 Task: Look for space in Accra, Ghana from 12th June, 2023 to 15th June, 2023 for 2 adults in price range Rs.10000 to Rs.15000. Place can be entire place with 1  bedroom having 1 bed and 1 bathroom. Property type can be house, flat, guest house, hotel. Booking option can be shelf check-in. Required host language is English.
Action: Mouse moved to (476, 64)
Screenshot: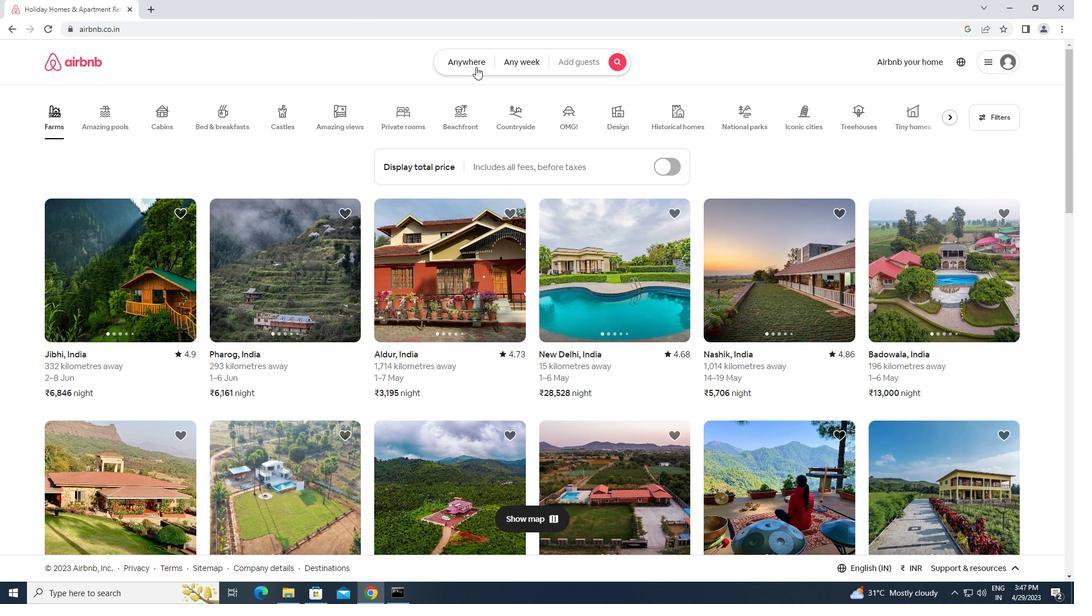 
Action: Mouse pressed left at (476, 64)
Screenshot: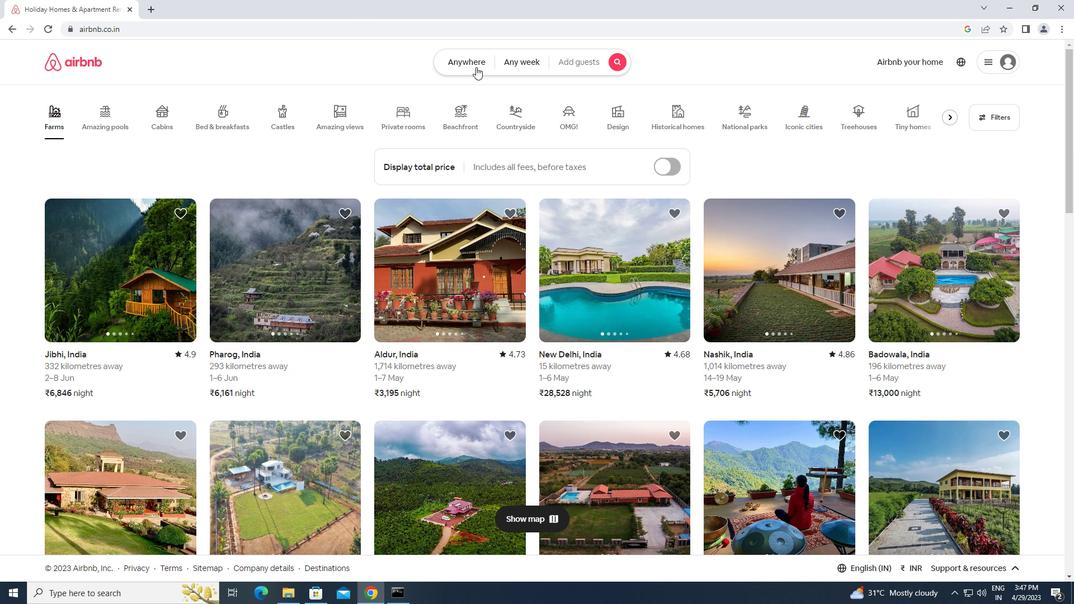 
Action: Mouse moved to (384, 108)
Screenshot: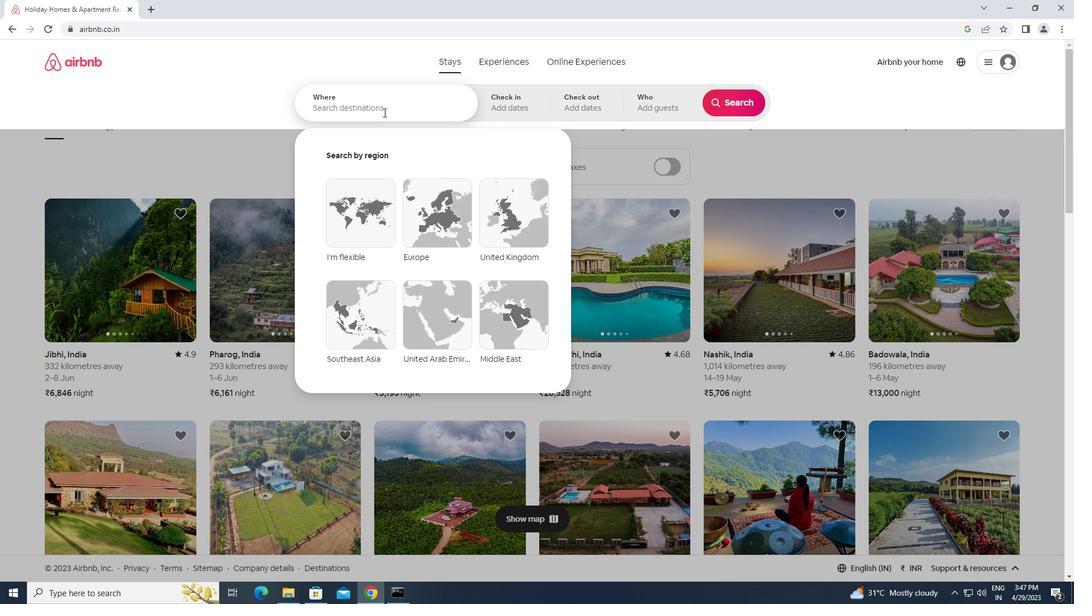 
Action: Mouse pressed left at (384, 108)
Screenshot: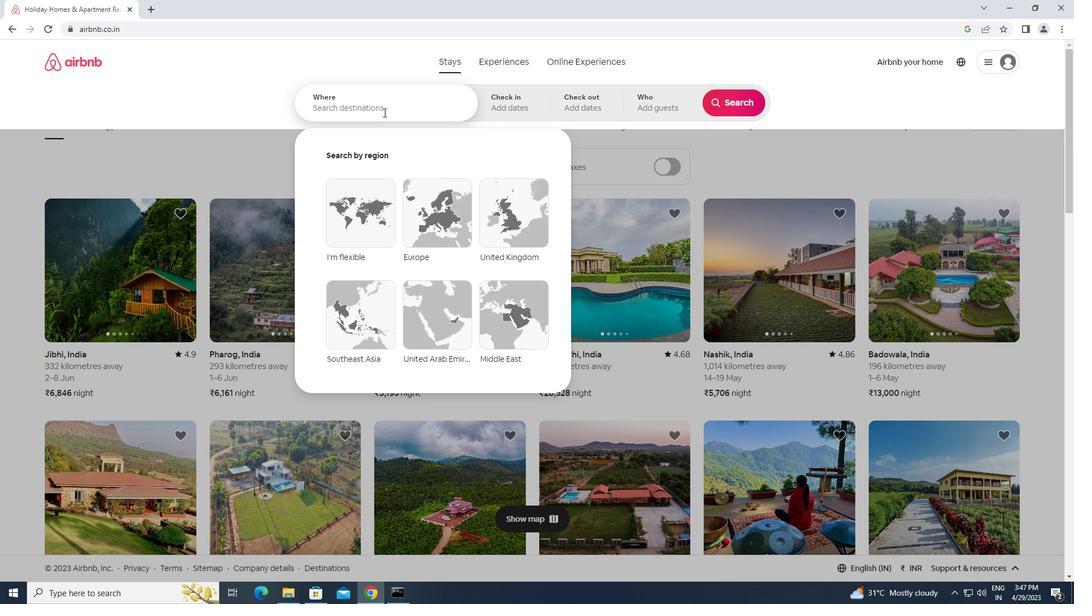 
Action: Key pressed <Key.caps_lock>a<Key.caps_lock>ccra,<Key.space><Key.caps_lock>g<Key.caps_lock>hana<Key.enter>
Screenshot: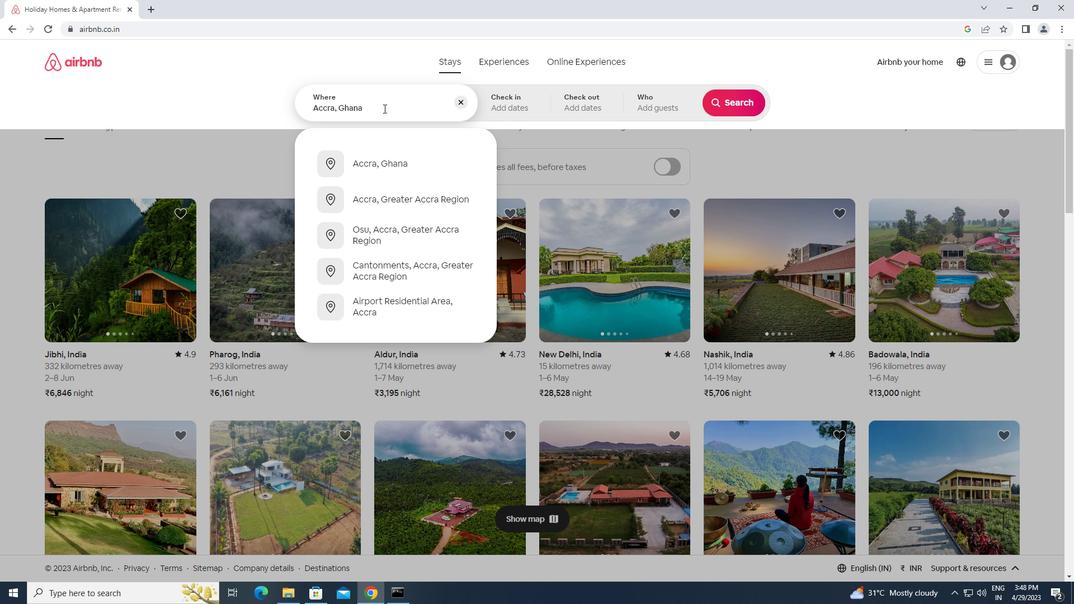 
Action: Mouse moved to (729, 194)
Screenshot: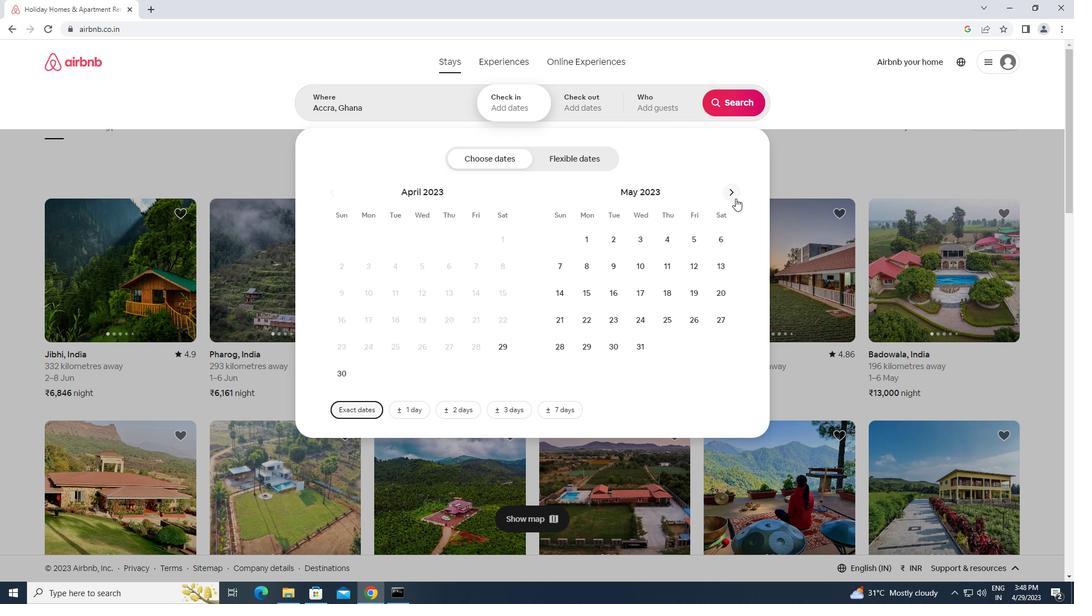 
Action: Mouse pressed left at (729, 194)
Screenshot: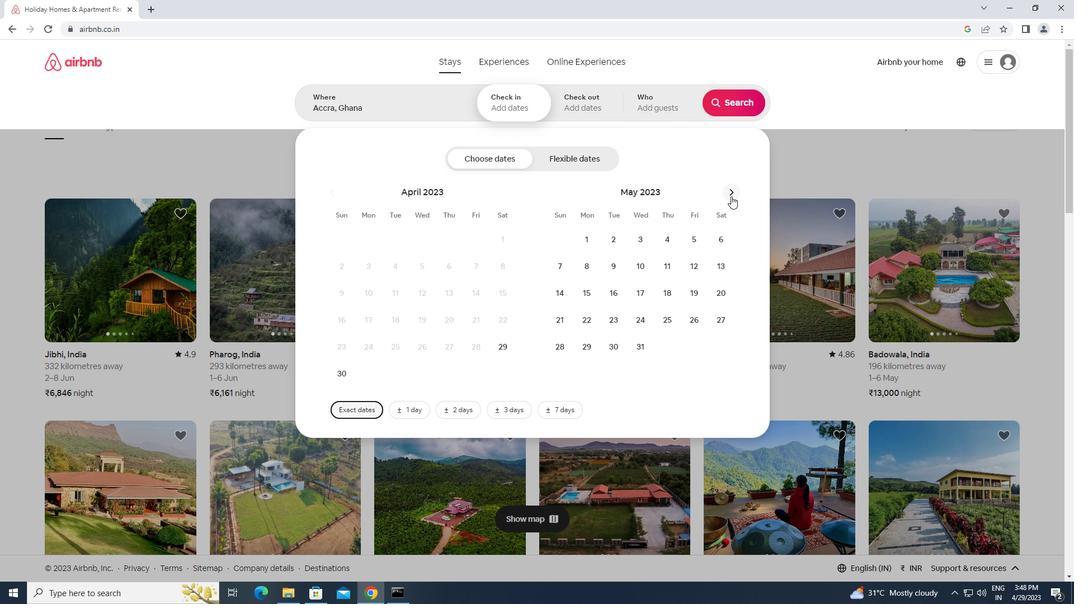 
Action: Mouse moved to (581, 295)
Screenshot: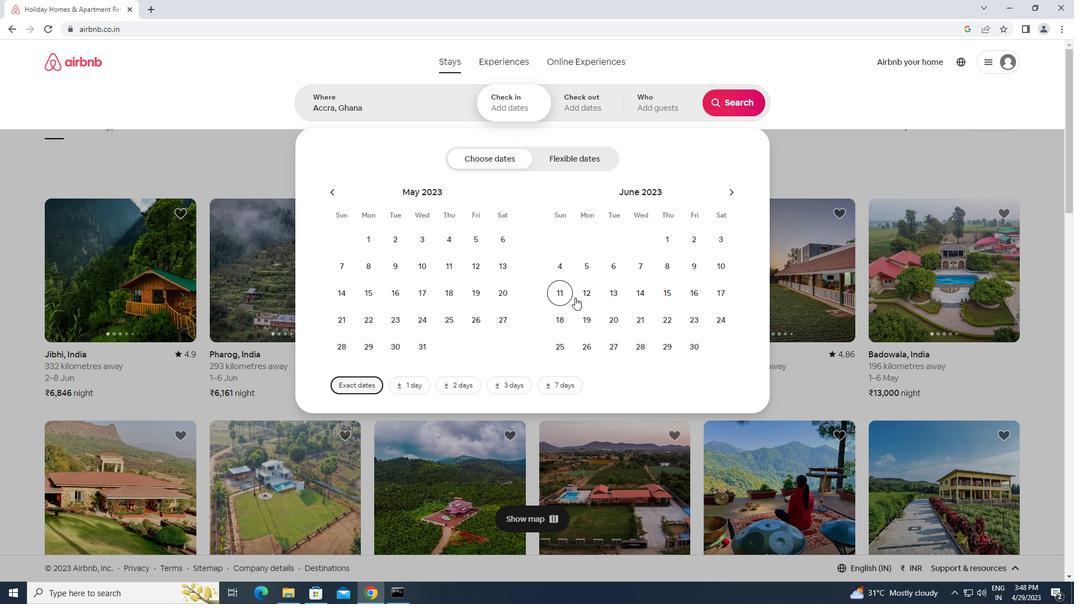 
Action: Mouse pressed left at (581, 295)
Screenshot: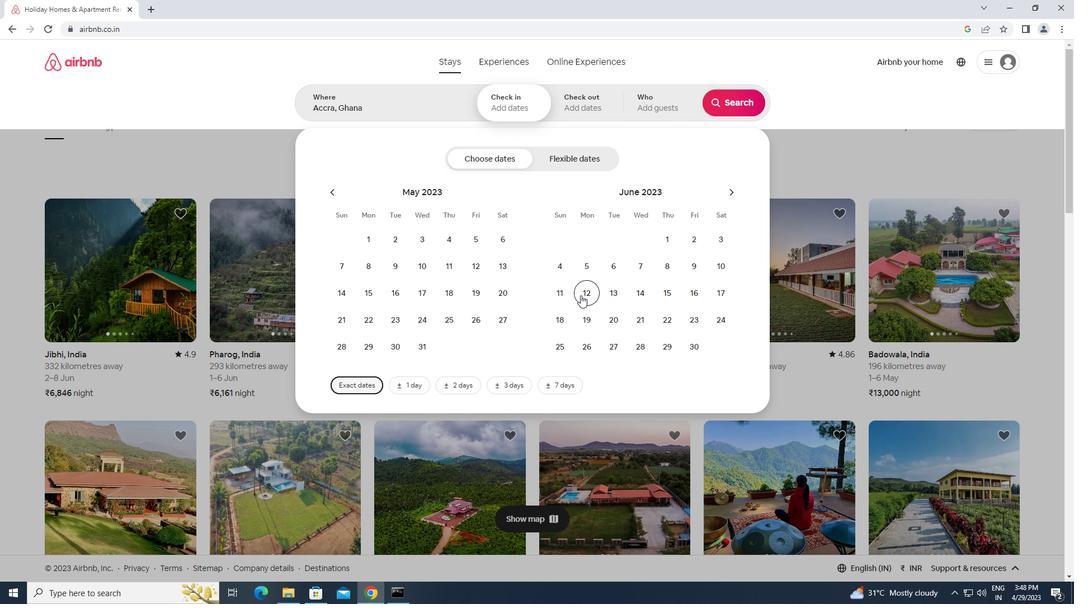 
Action: Mouse moved to (670, 293)
Screenshot: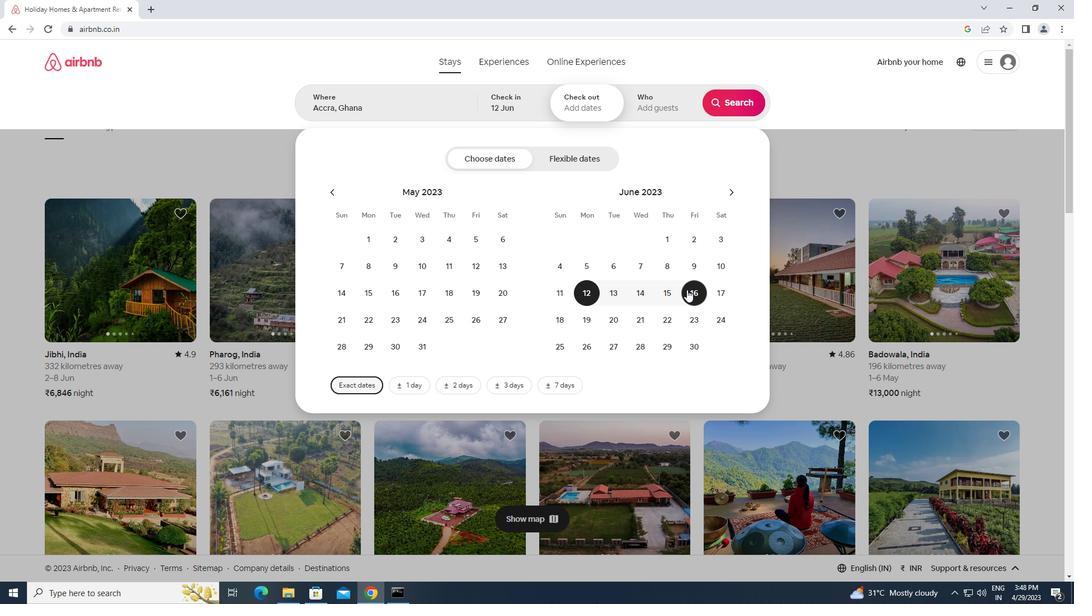 
Action: Mouse pressed left at (670, 293)
Screenshot: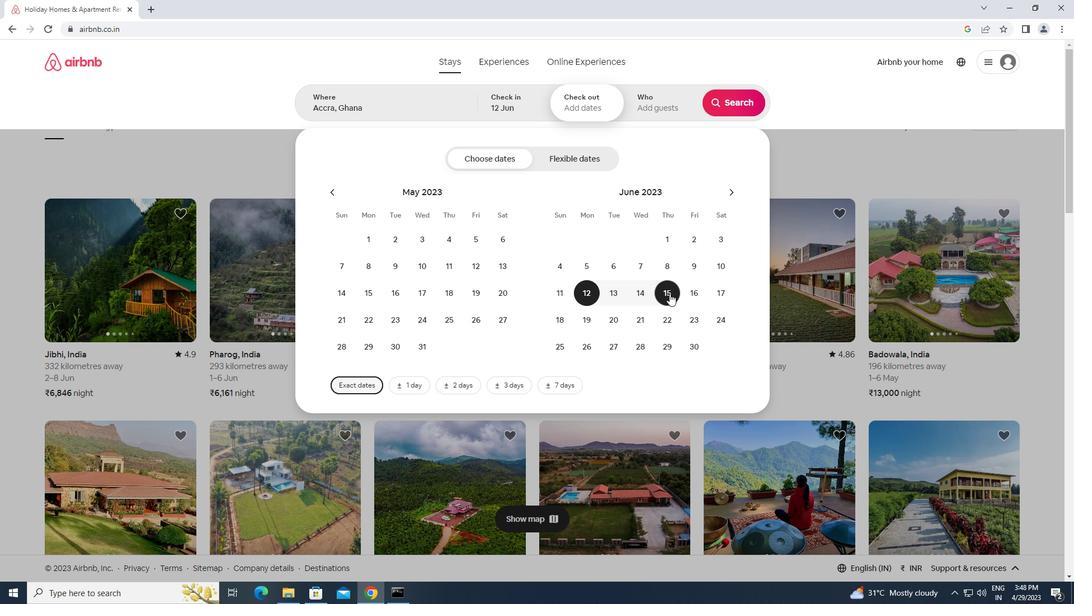 
Action: Mouse moved to (653, 94)
Screenshot: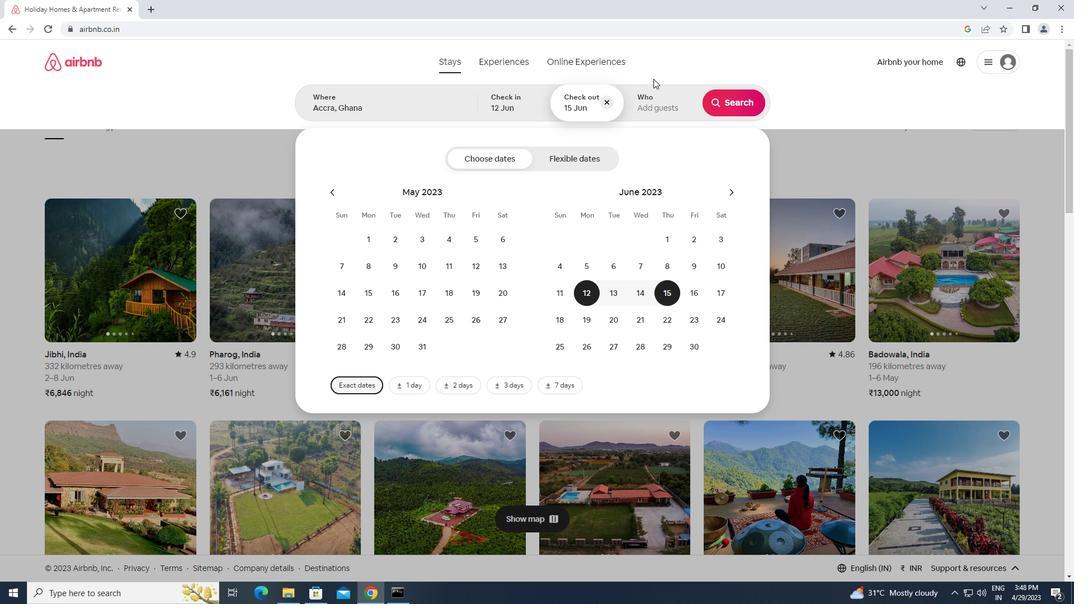 
Action: Mouse pressed left at (653, 94)
Screenshot: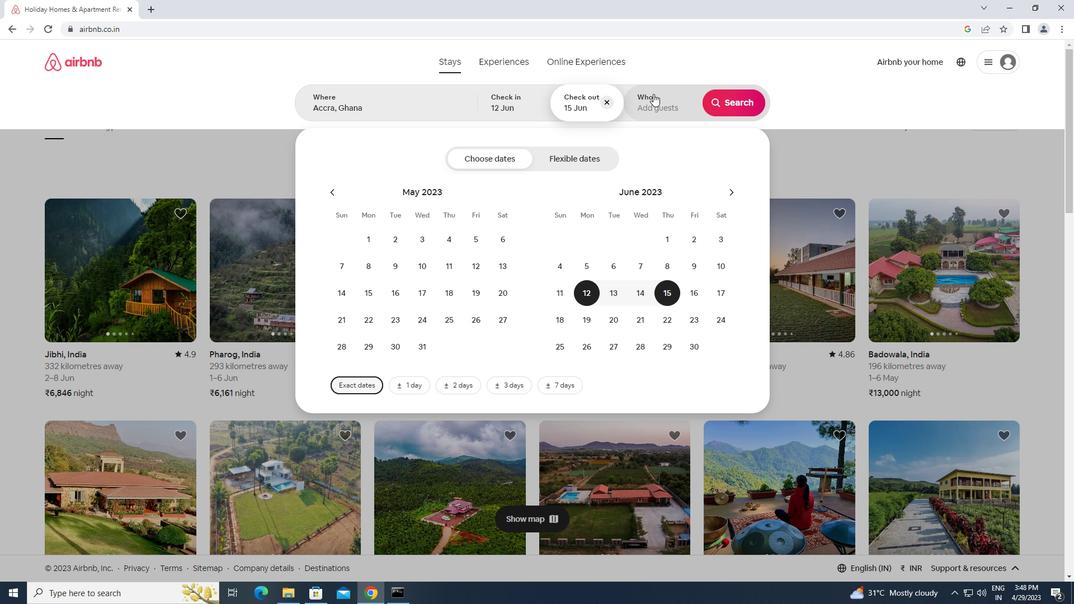
Action: Mouse moved to (736, 161)
Screenshot: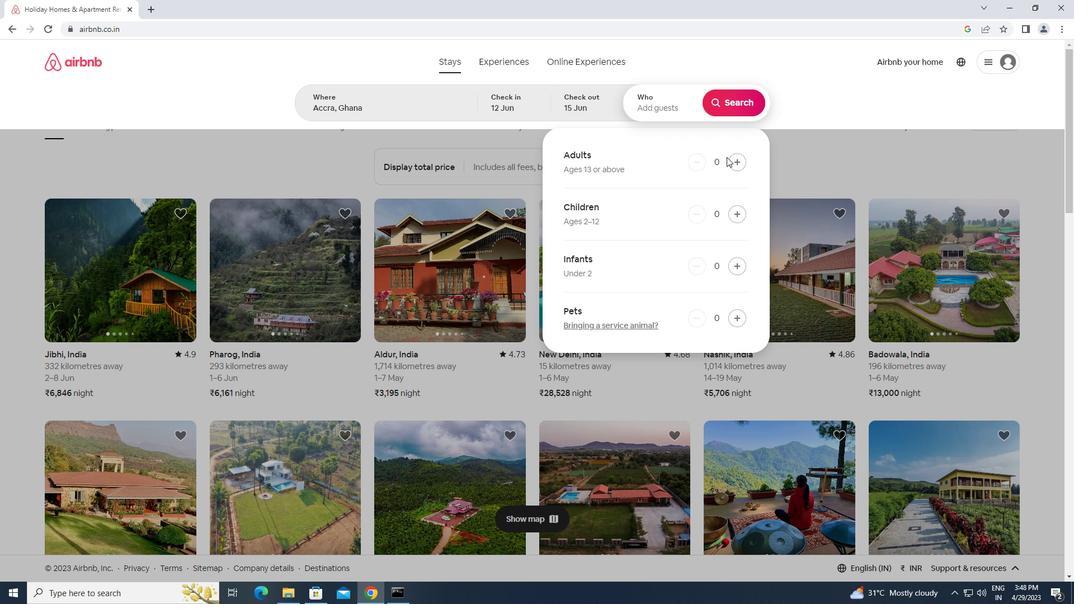 
Action: Mouse pressed left at (736, 161)
Screenshot: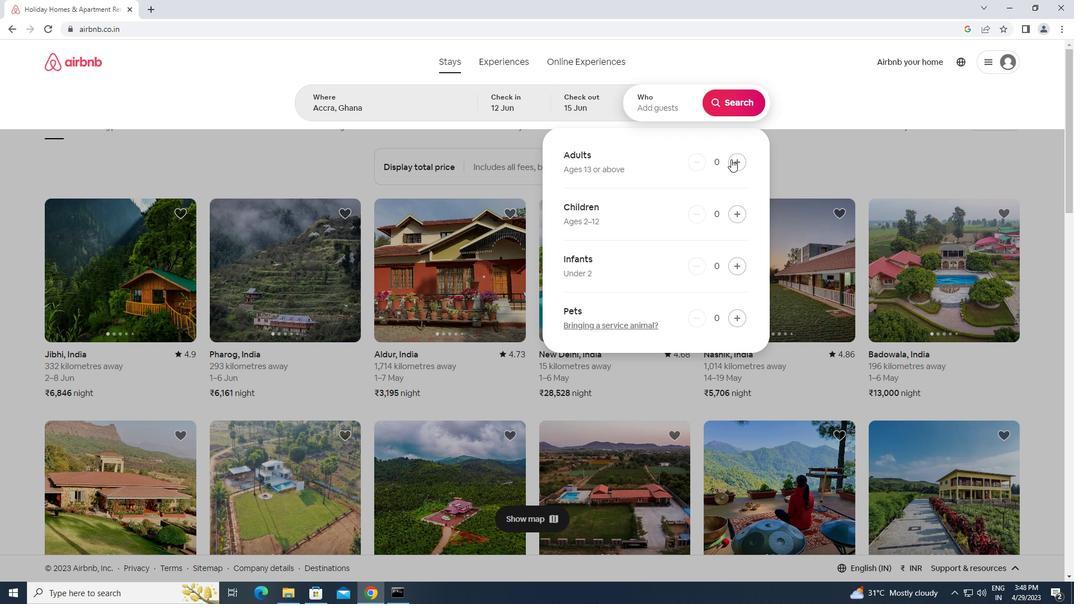 
Action: Mouse pressed left at (736, 161)
Screenshot: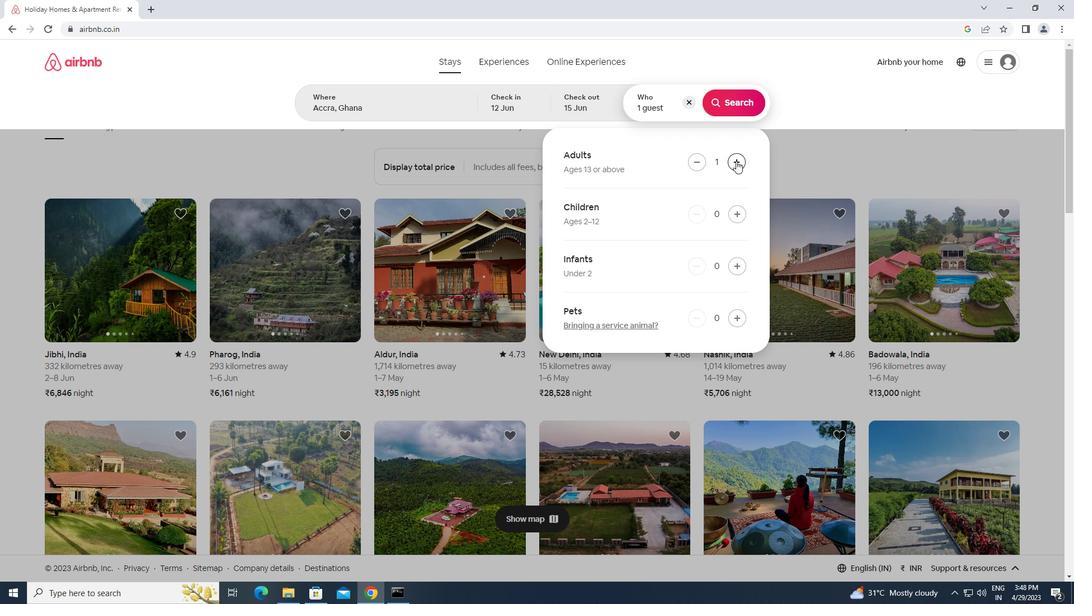 
Action: Mouse moved to (728, 108)
Screenshot: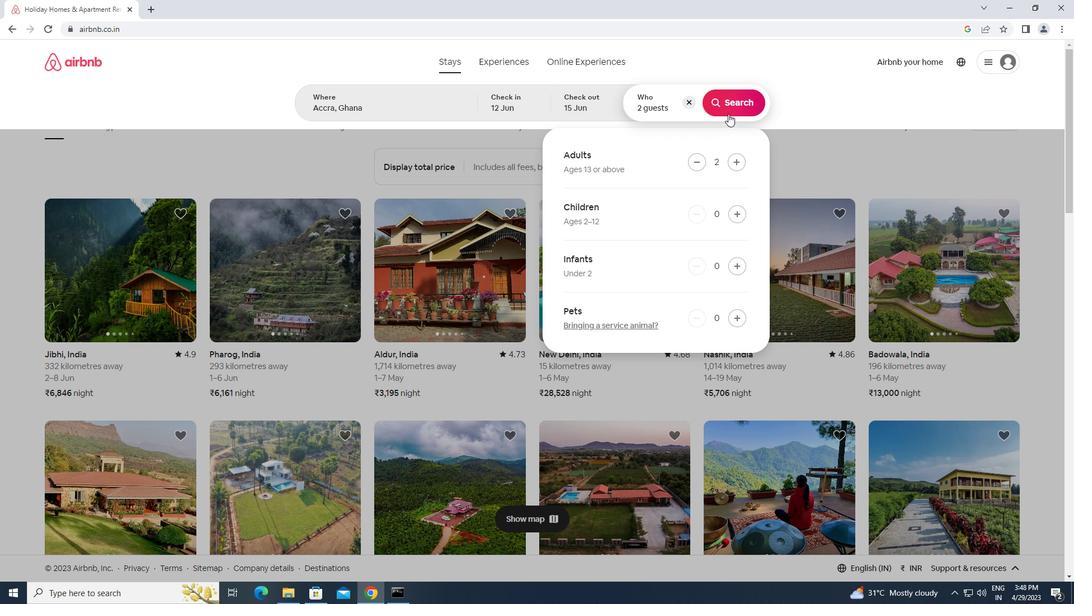 
Action: Mouse pressed left at (728, 108)
Screenshot: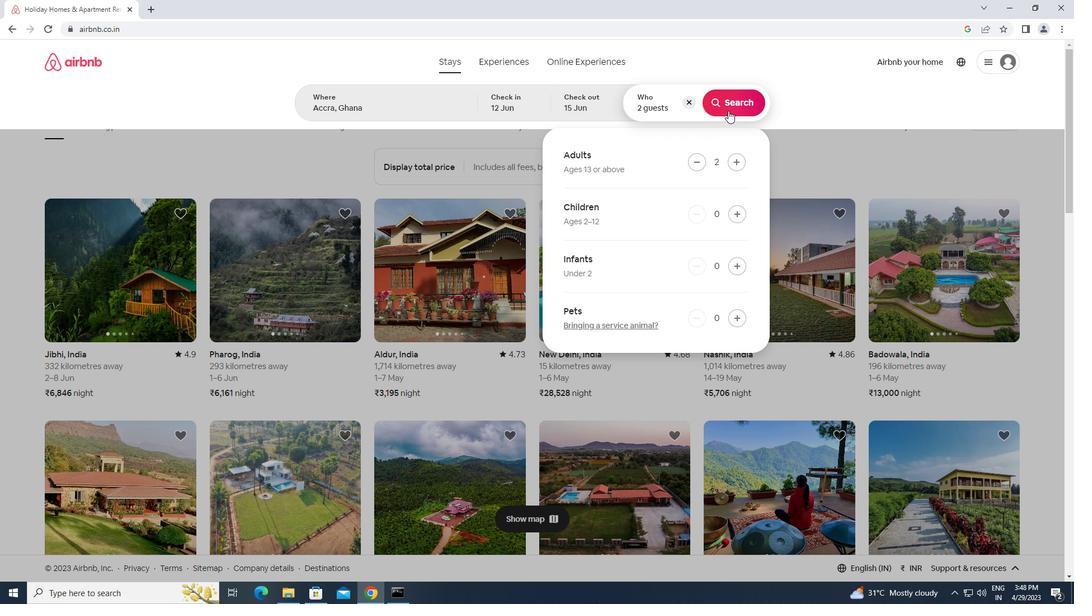 
Action: Mouse moved to (1027, 102)
Screenshot: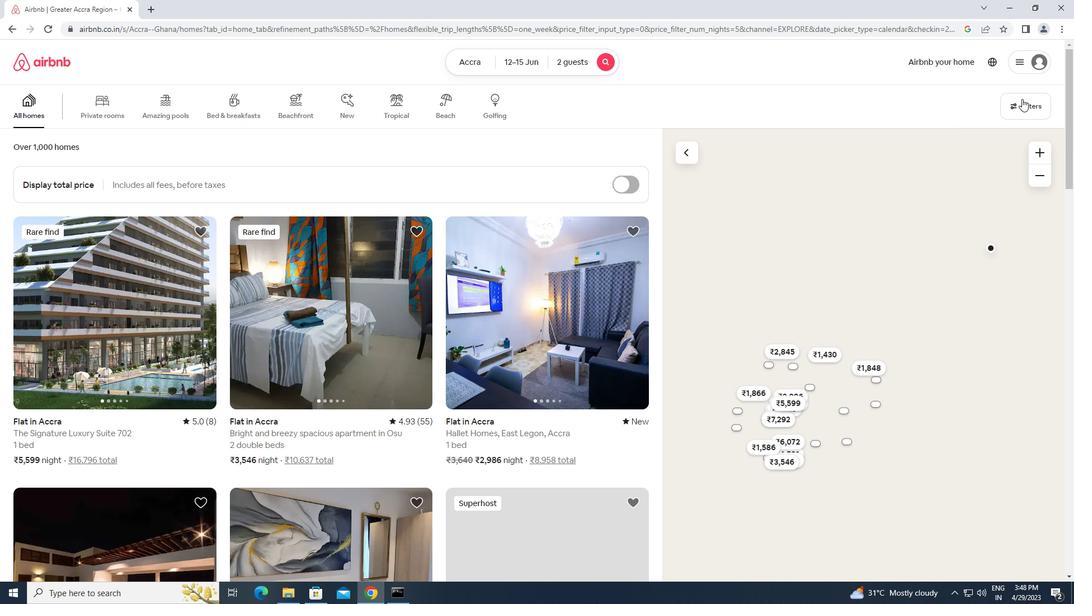 
Action: Mouse pressed left at (1027, 102)
Screenshot: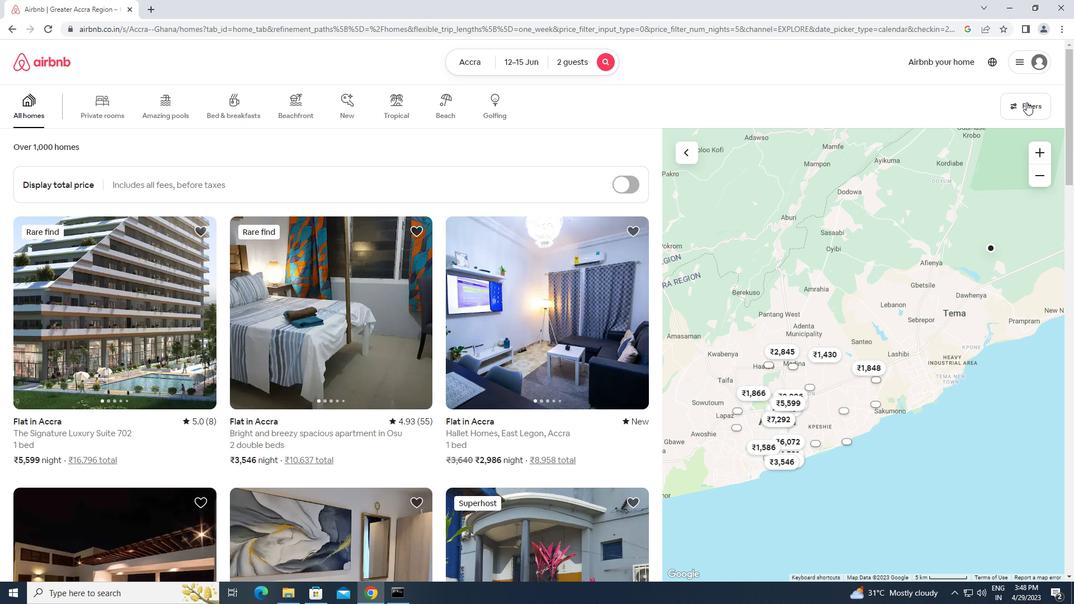 
Action: Mouse moved to (403, 247)
Screenshot: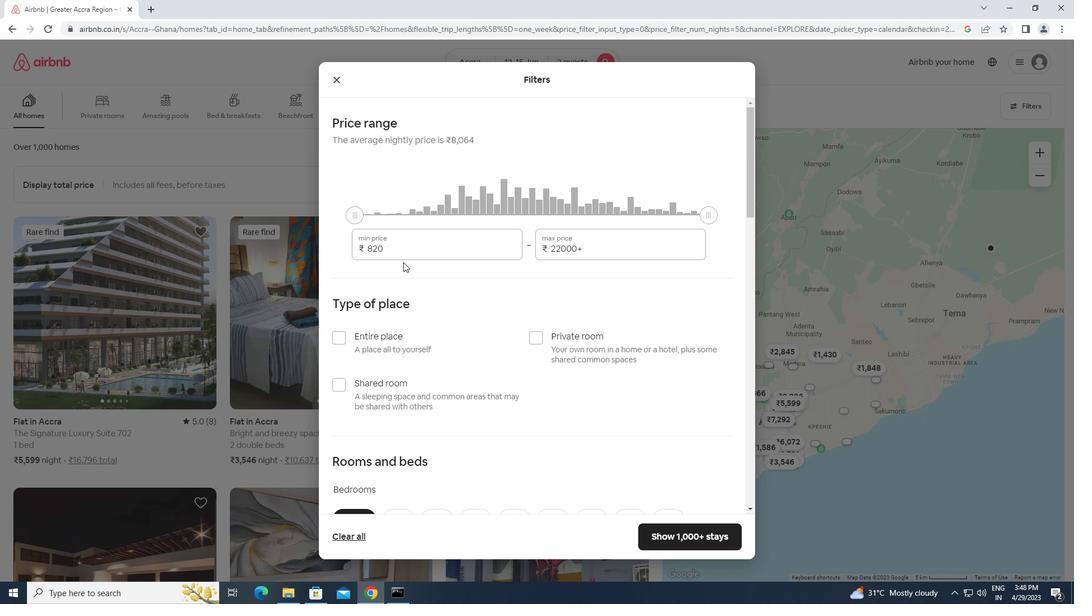 
Action: Mouse pressed left at (403, 247)
Screenshot: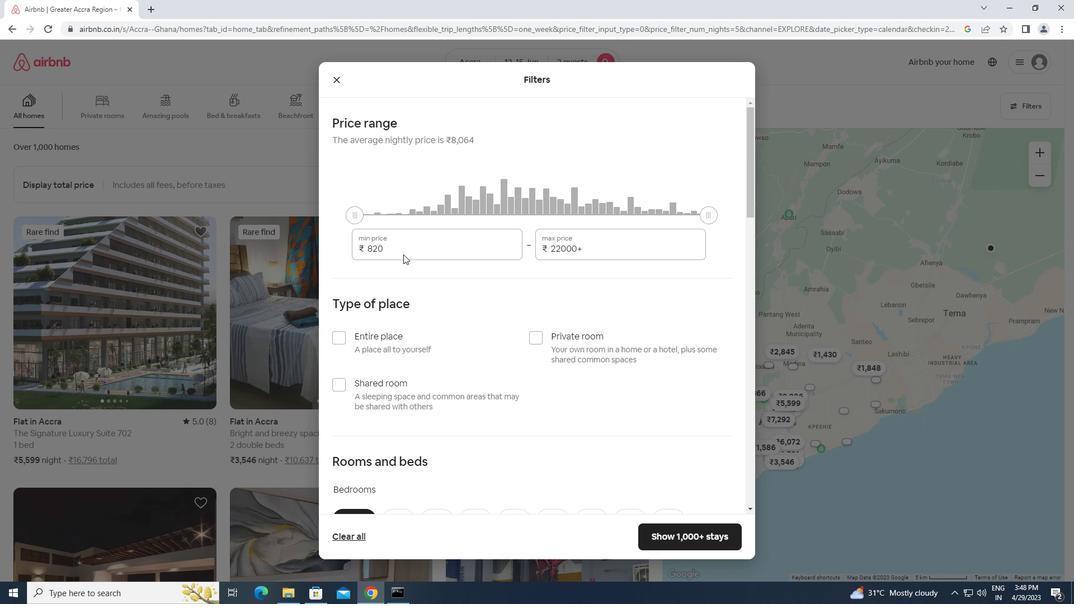 
Action: Mouse moved to (359, 246)
Screenshot: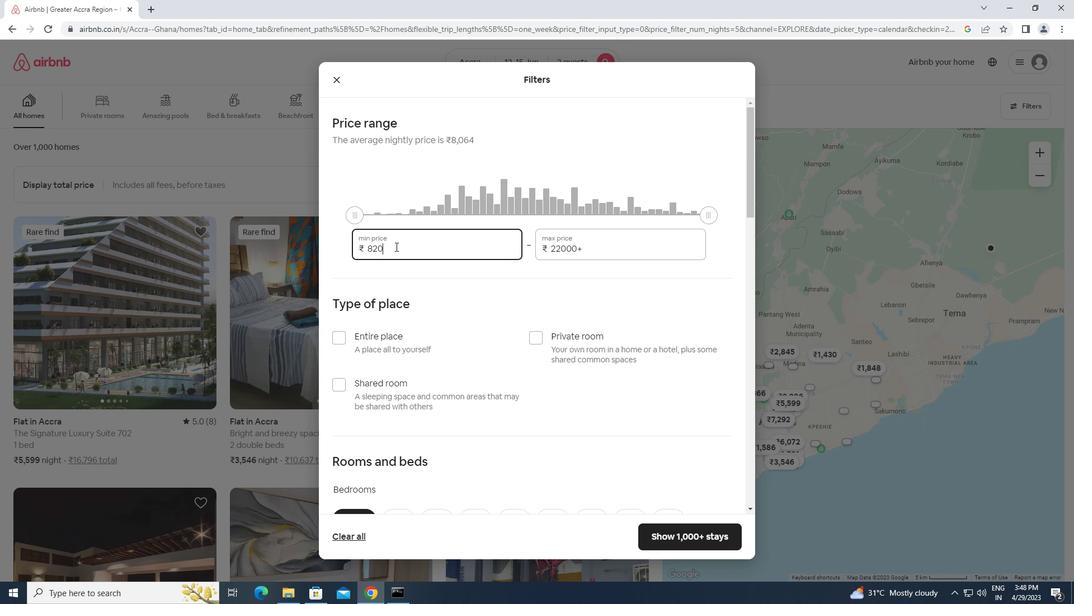 
Action: Key pressed 10000<Key.tab><Key.backspace><Key.backspace><Key.backspace><Key.backspace><Key.backspace><Key.backspace><Key.backspace><Key.backspace>15000
Screenshot: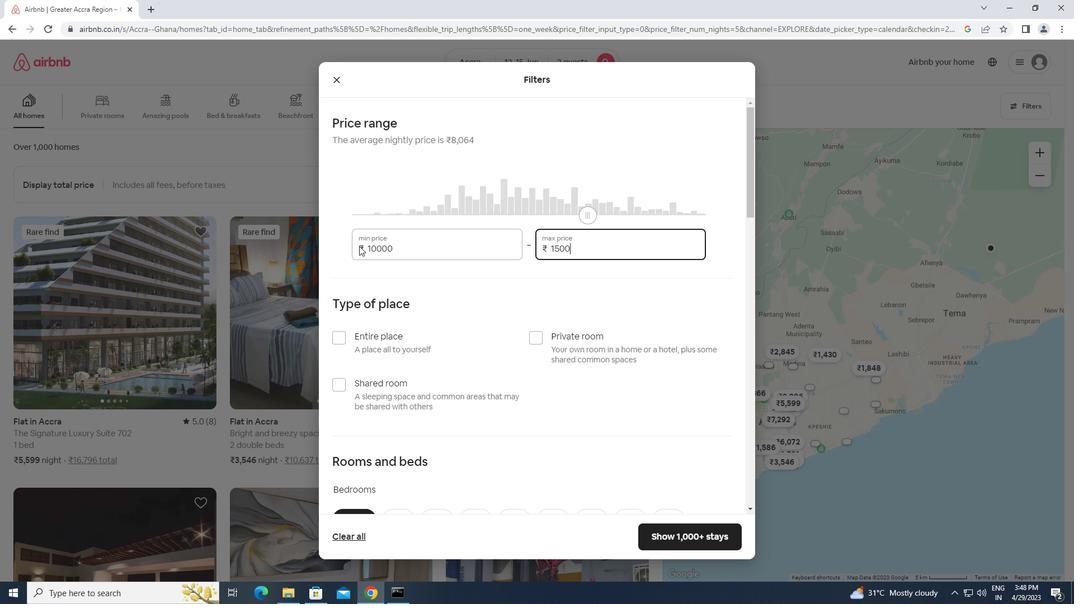 
Action: Mouse moved to (335, 333)
Screenshot: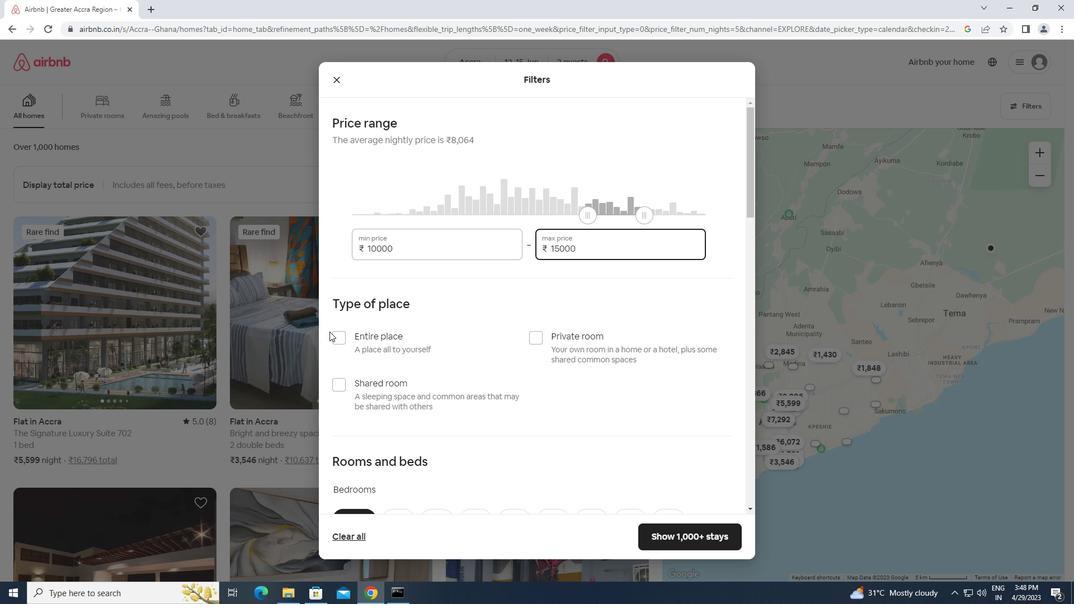 
Action: Mouse pressed left at (335, 333)
Screenshot: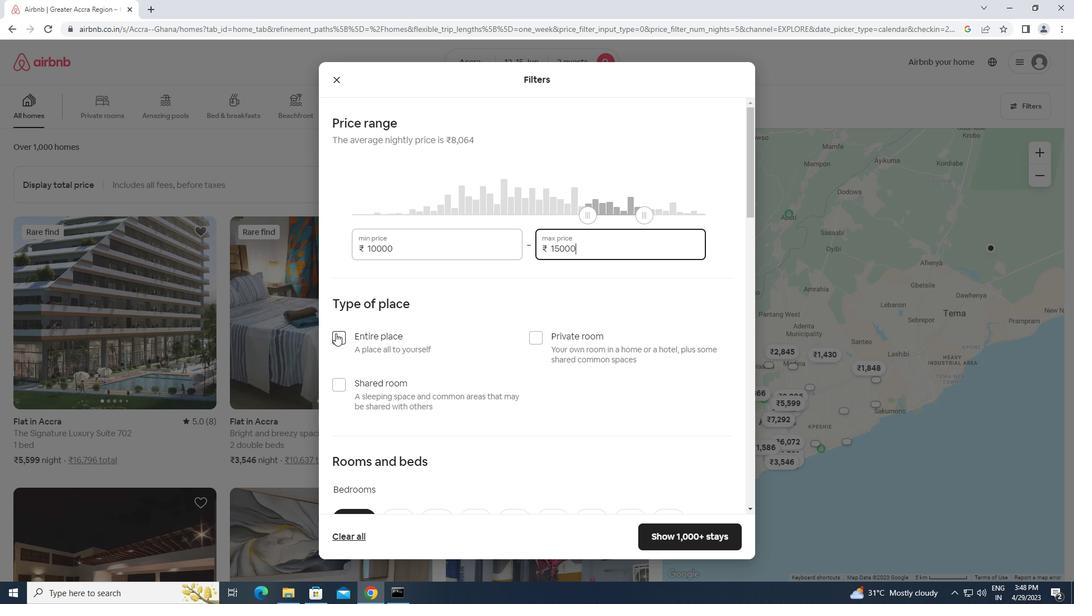 
Action: Mouse moved to (421, 361)
Screenshot: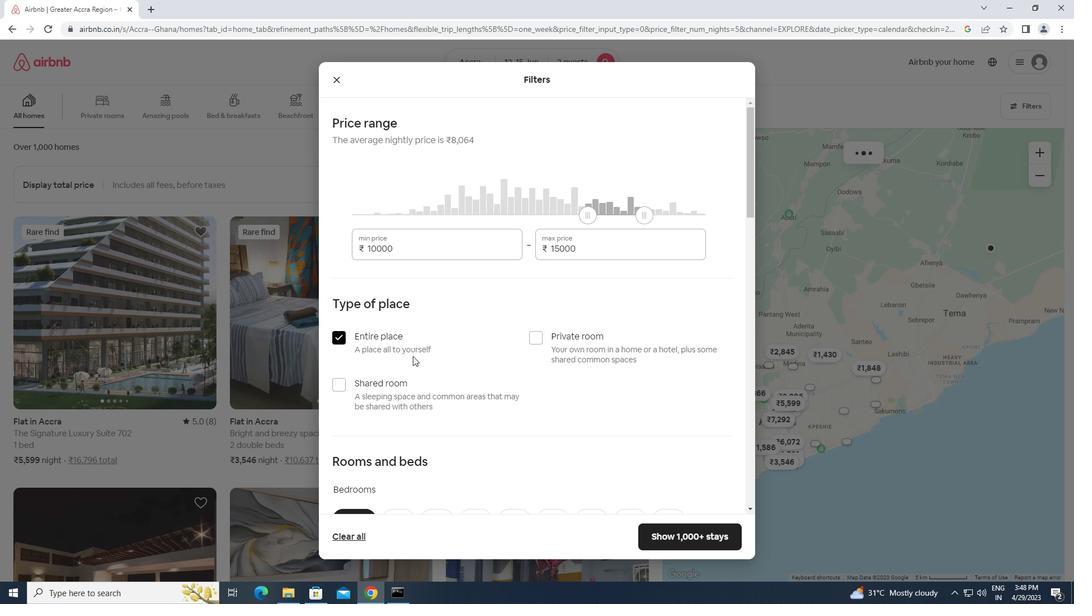 
Action: Mouse scrolled (421, 361) with delta (0, 0)
Screenshot: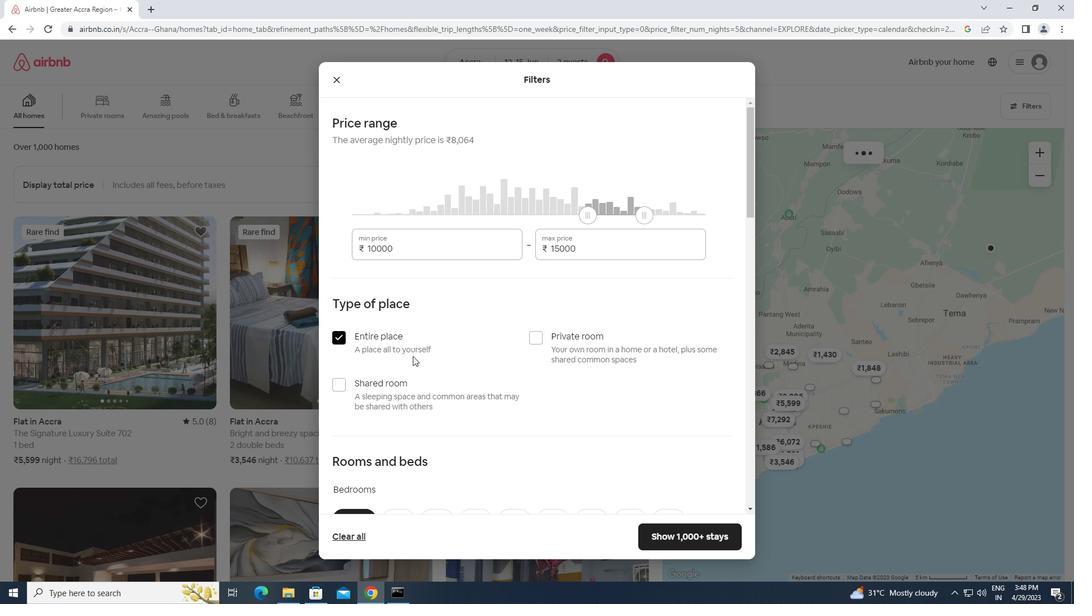 
Action: Mouse scrolled (421, 361) with delta (0, 0)
Screenshot: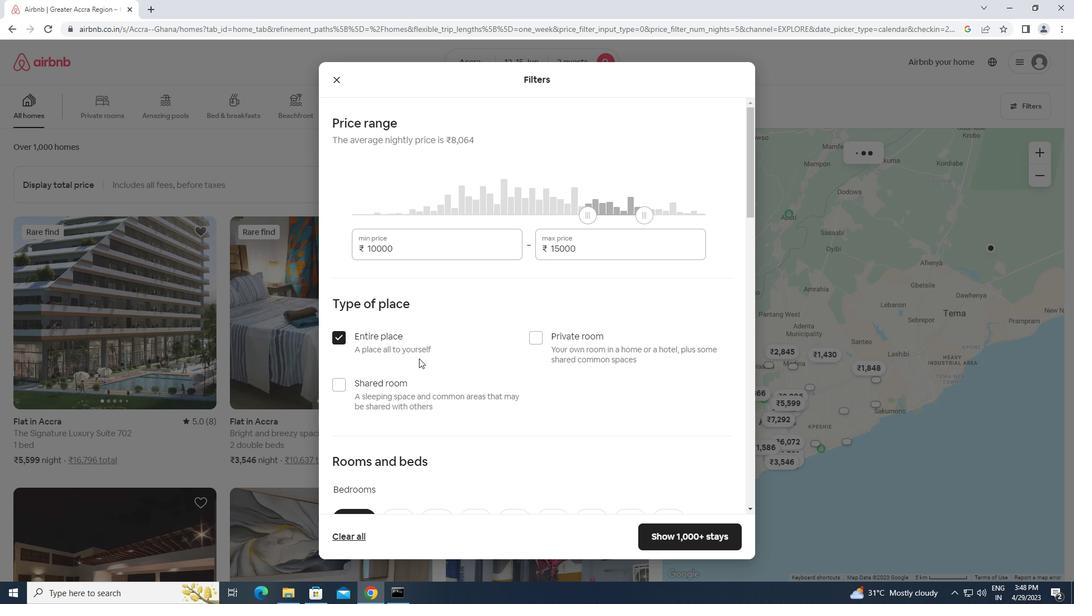 
Action: Mouse scrolled (421, 361) with delta (0, 0)
Screenshot: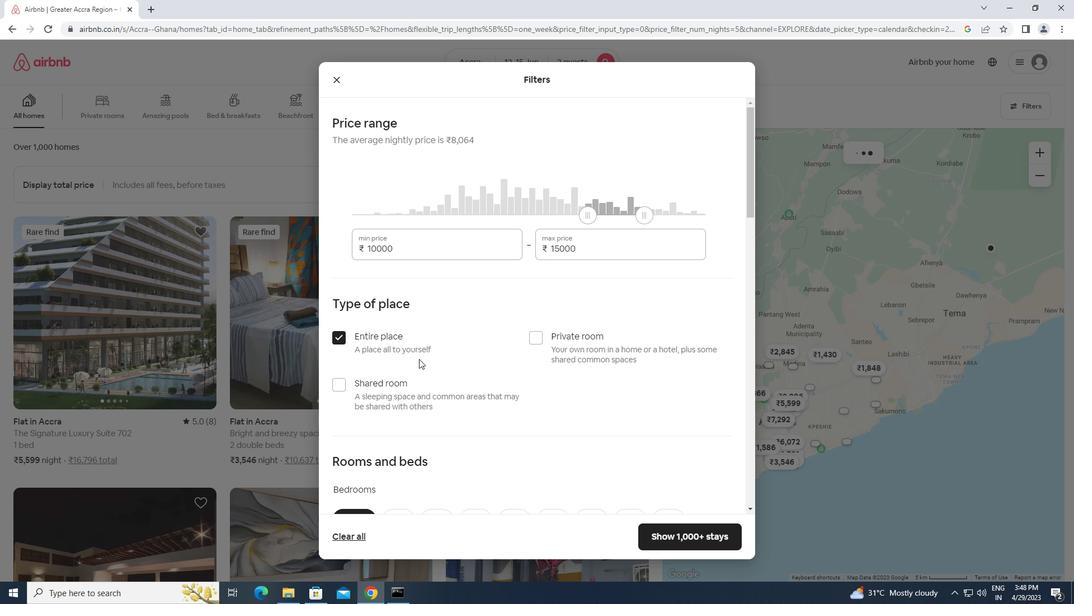 
Action: Mouse moved to (403, 350)
Screenshot: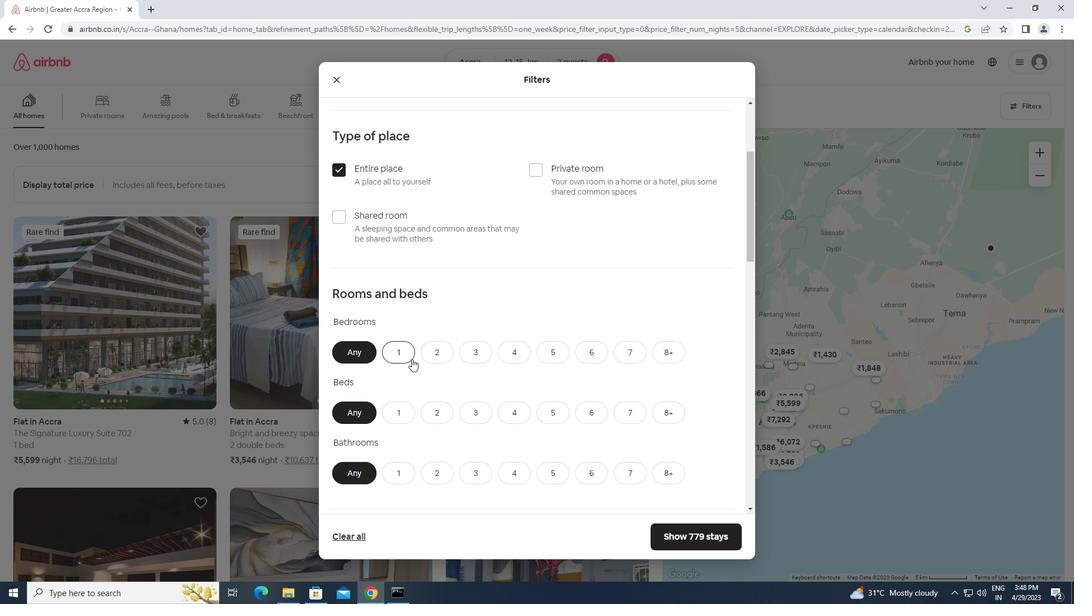 
Action: Mouse pressed left at (403, 350)
Screenshot: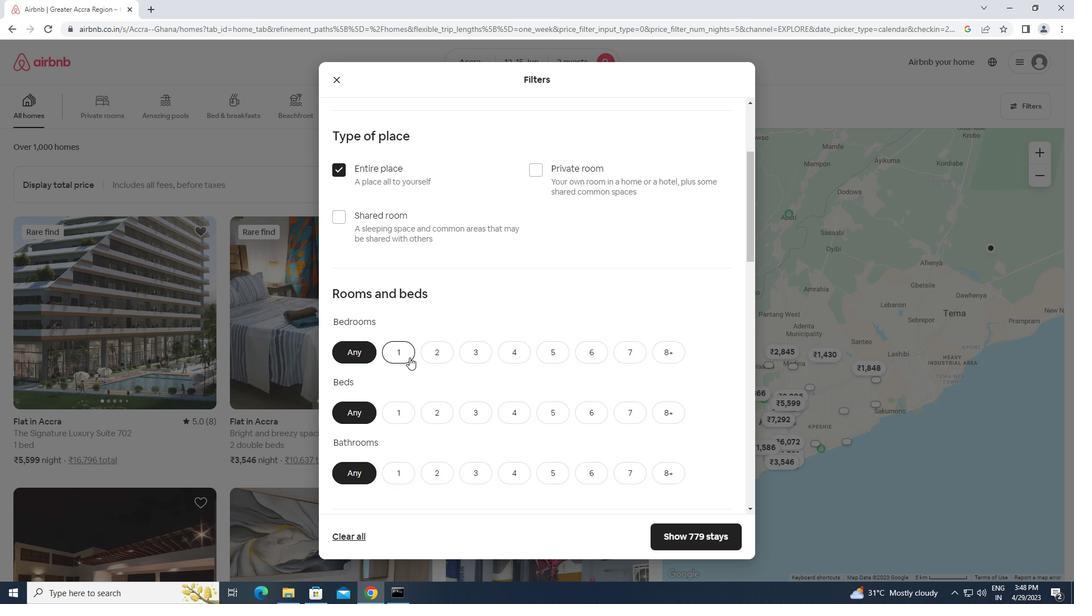 
Action: Mouse moved to (405, 413)
Screenshot: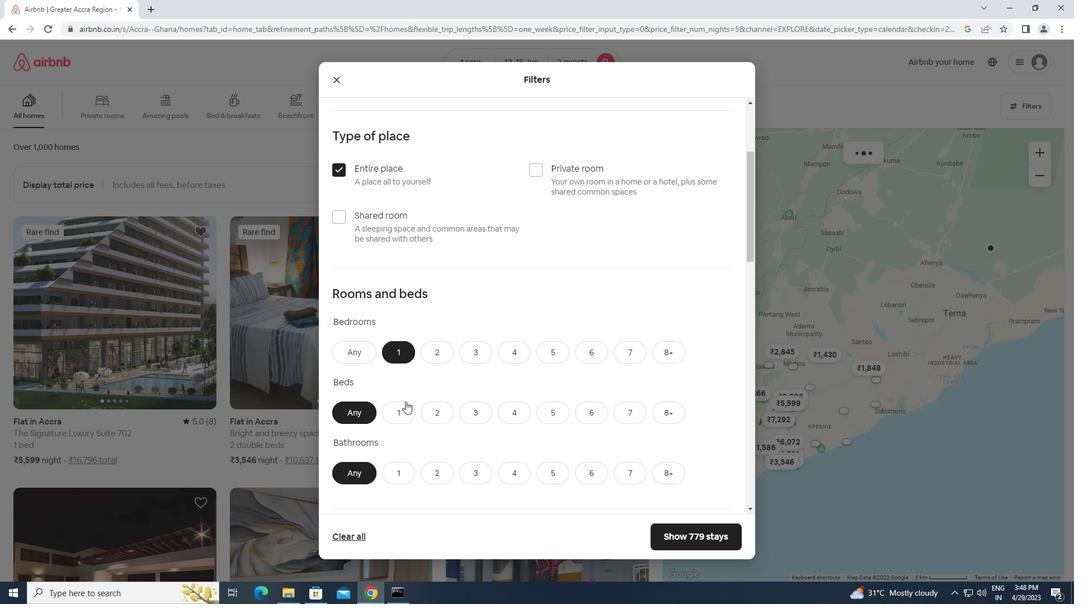
Action: Mouse pressed left at (405, 413)
Screenshot: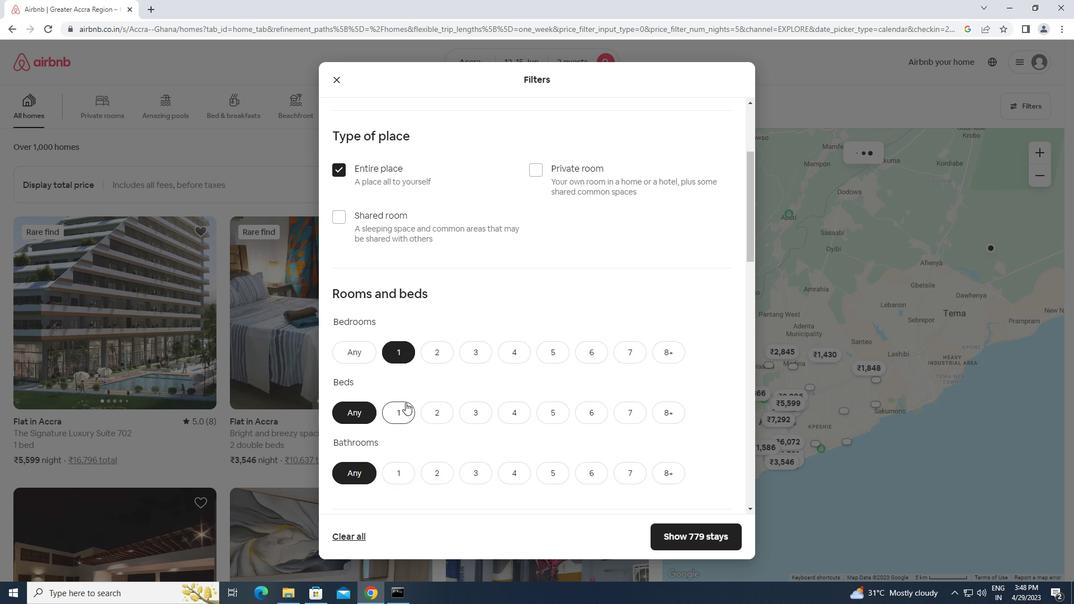 
Action: Mouse moved to (408, 476)
Screenshot: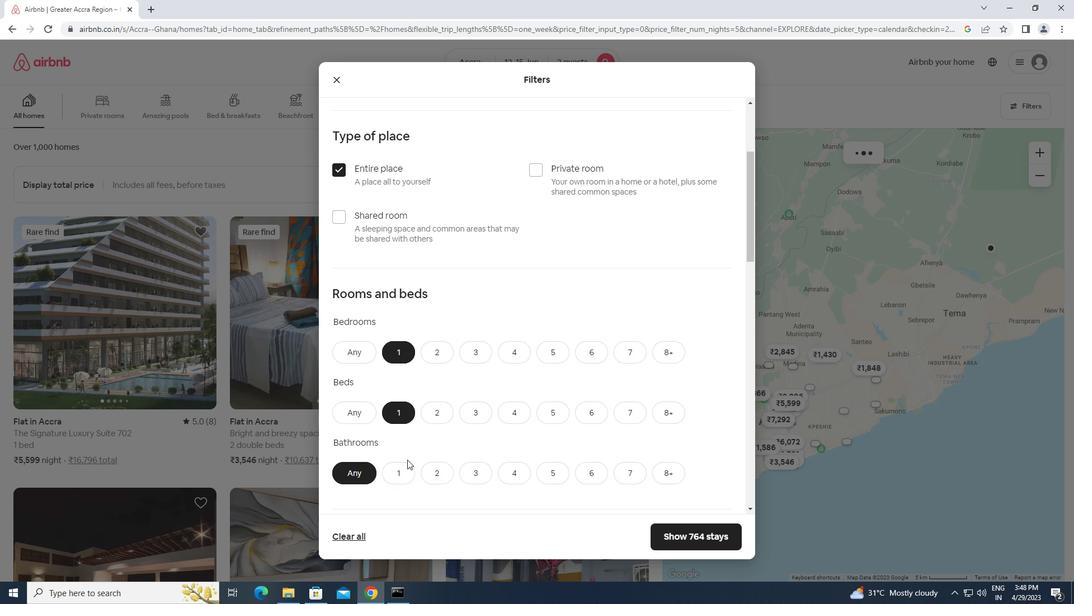 
Action: Mouse pressed left at (408, 476)
Screenshot: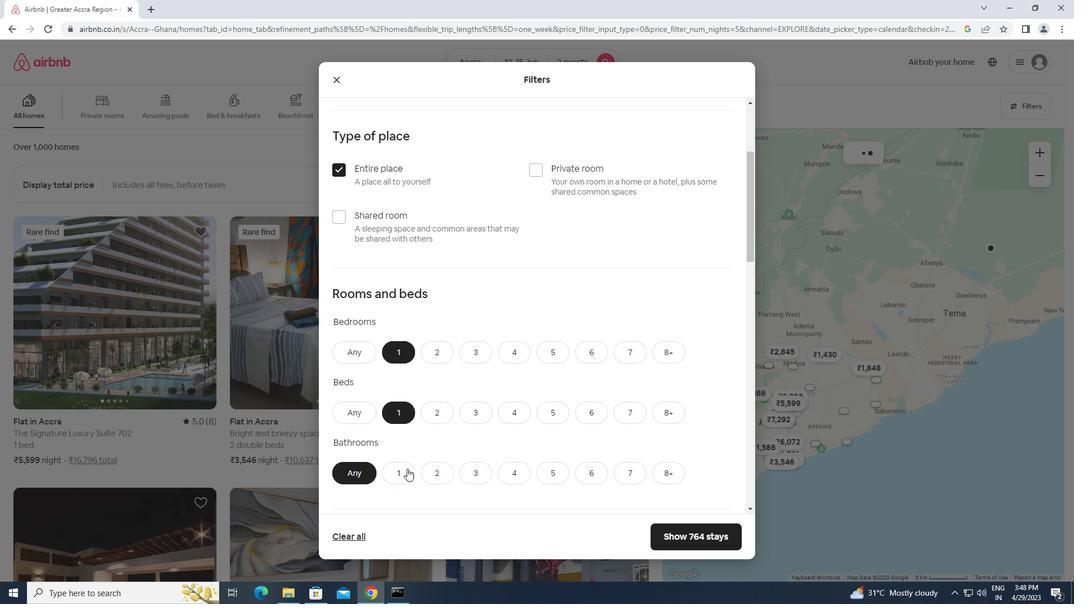 
Action: Mouse moved to (415, 474)
Screenshot: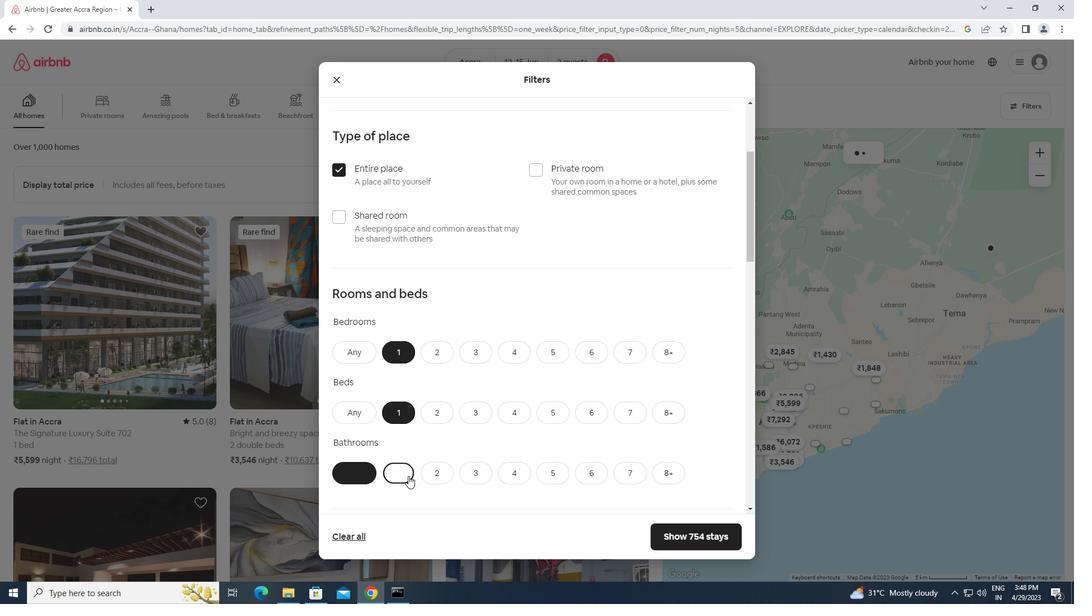 
Action: Mouse scrolled (415, 473) with delta (0, 0)
Screenshot: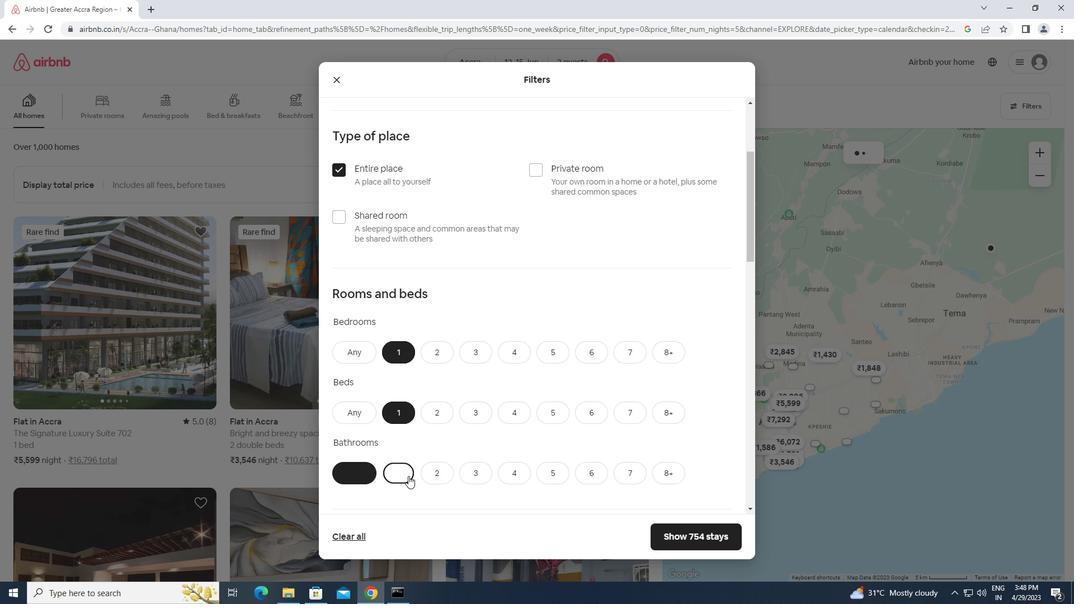 
Action: Mouse scrolled (415, 473) with delta (0, 0)
Screenshot: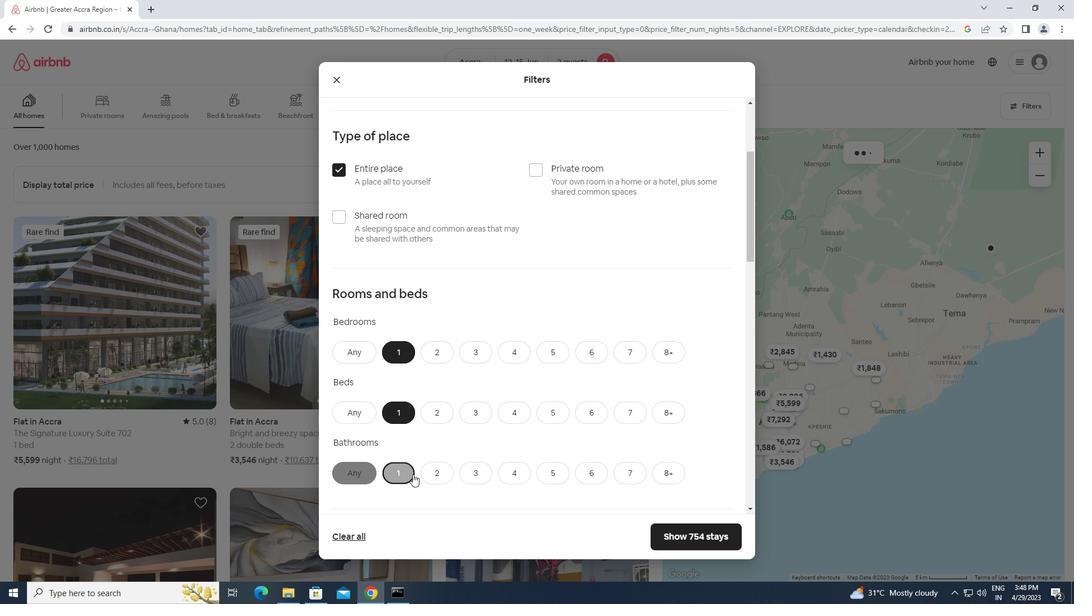 
Action: Mouse moved to (400, 458)
Screenshot: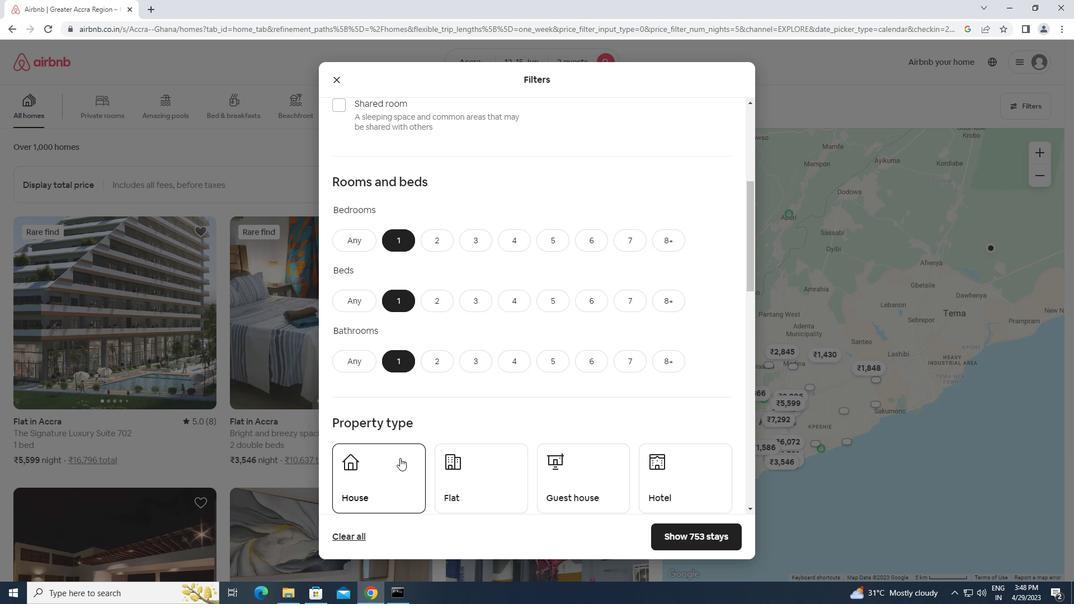 
Action: Mouse pressed left at (400, 458)
Screenshot: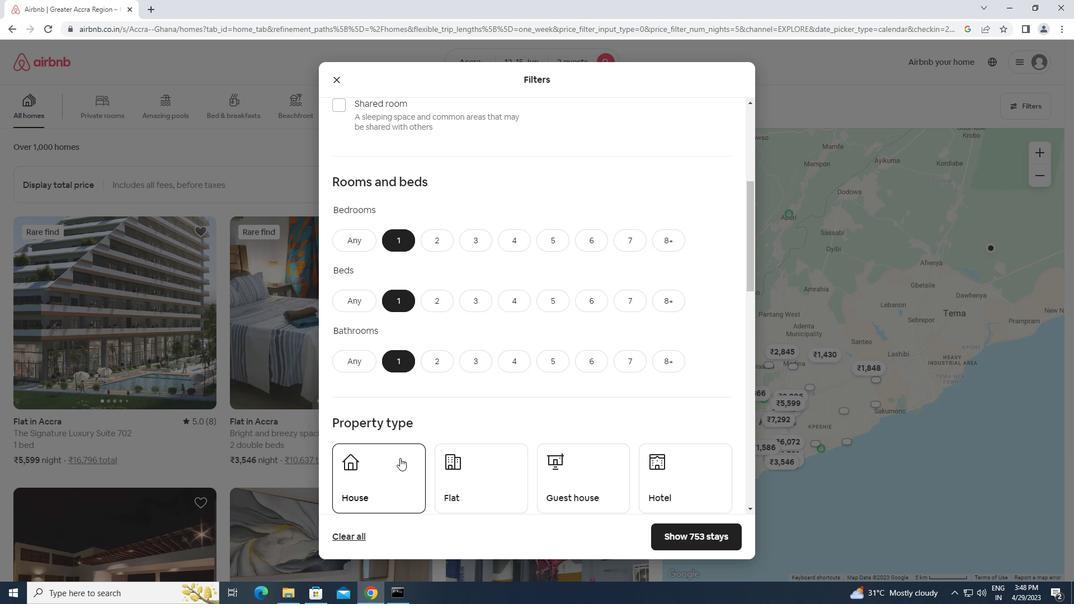 
Action: Mouse moved to (503, 477)
Screenshot: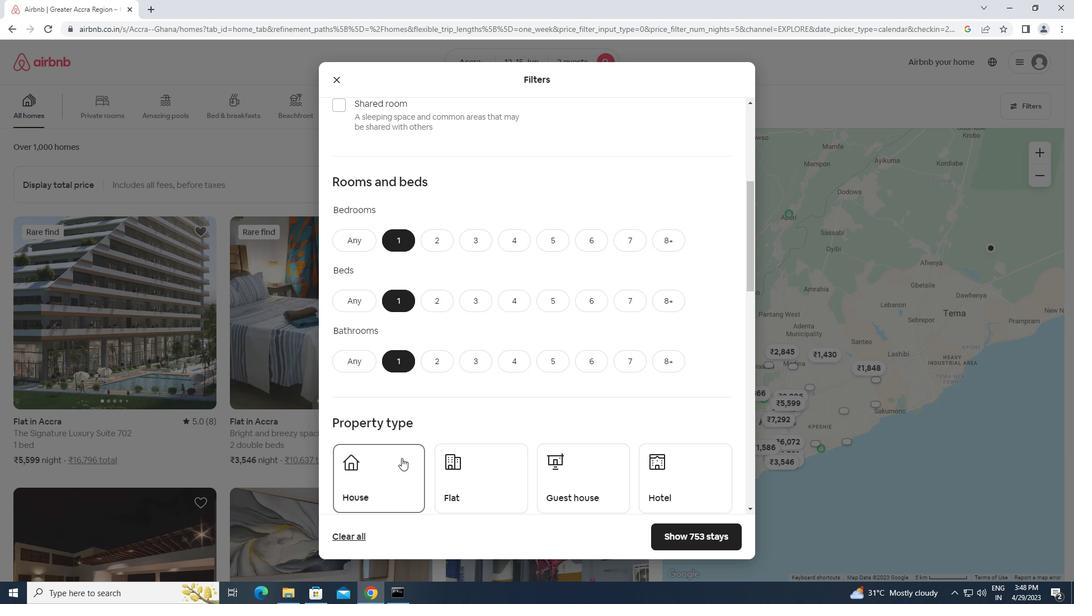 
Action: Mouse pressed left at (503, 477)
Screenshot: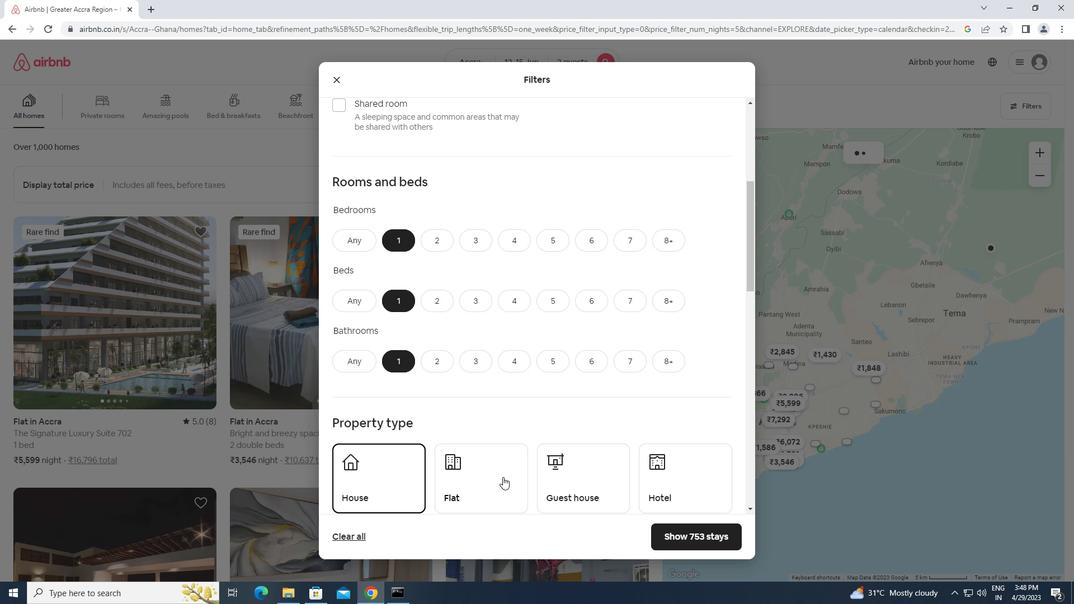 
Action: Mouse moved to (550, 477)
Screenshot: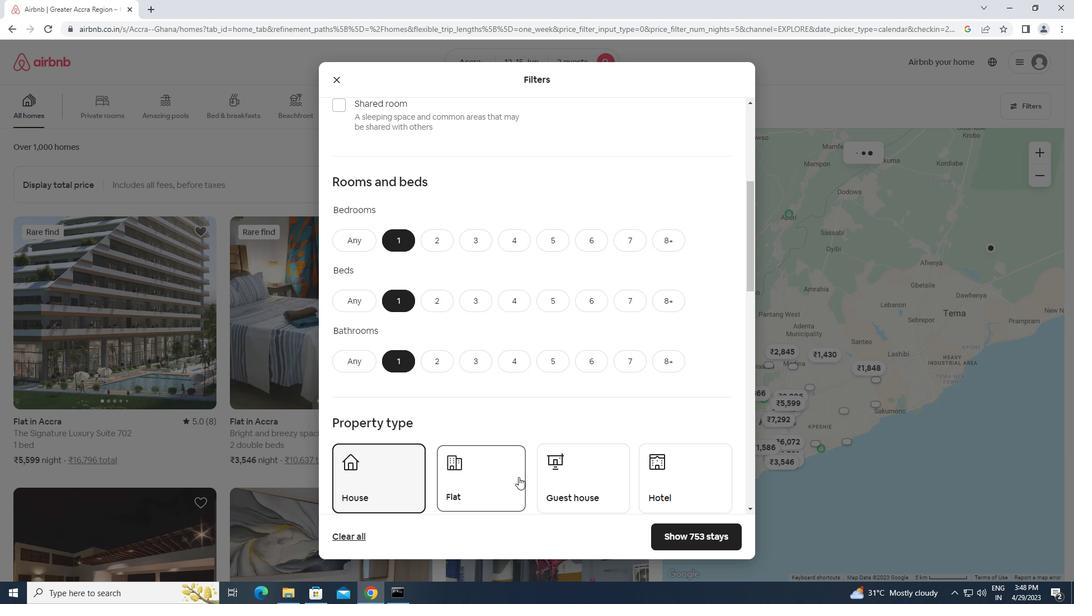 
Action: Mouse pressed left at (550, 477)
Screenshot: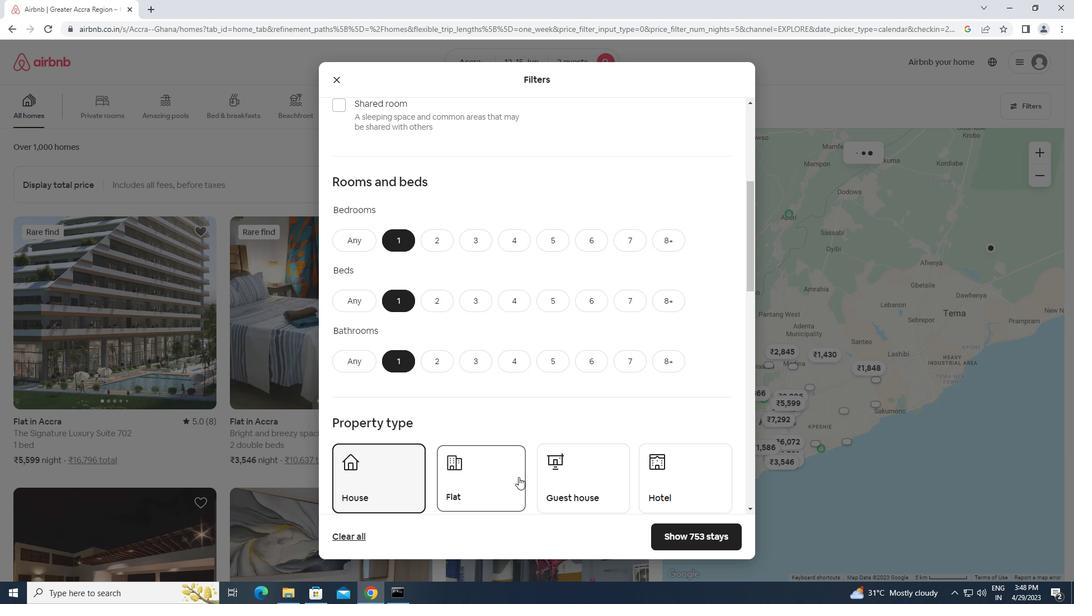 
Action: Mouse moved to (699, 469)
Screenshot: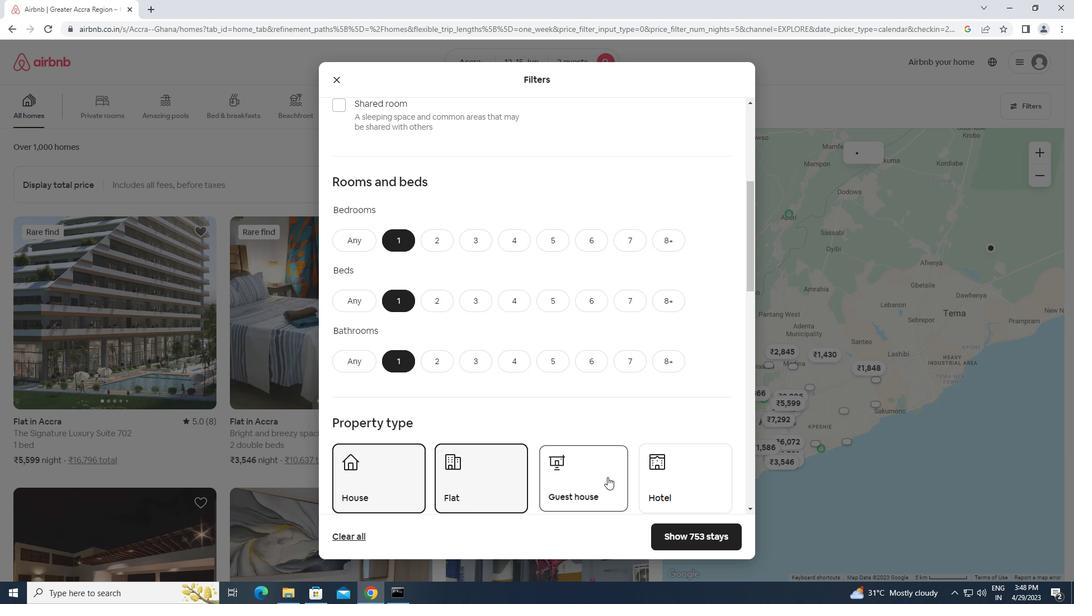 
Action: Mouse pressed left at (699, 469)
Screenshot: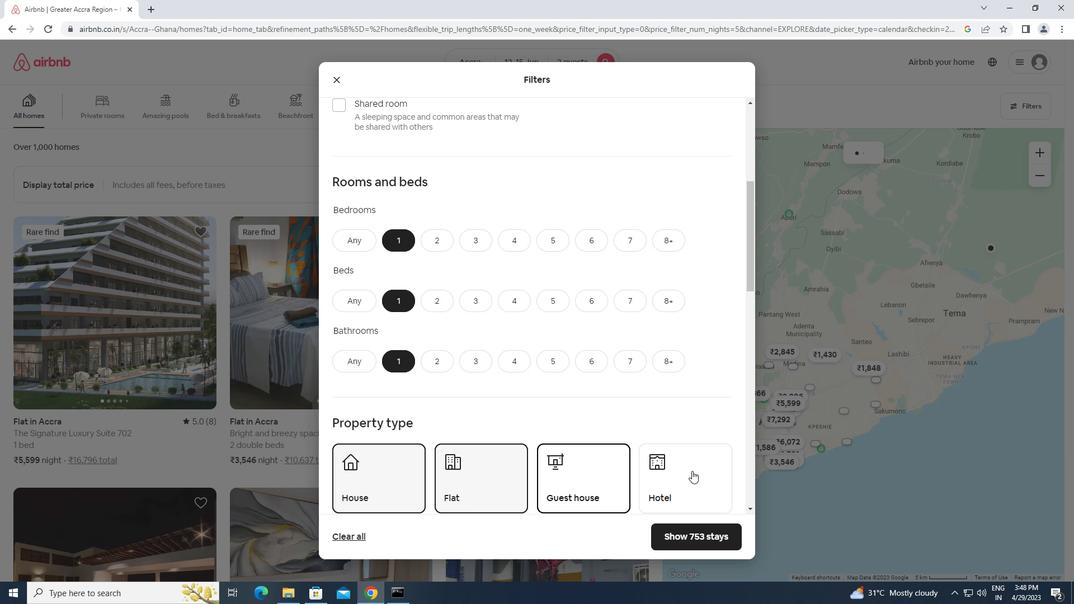 
Action: Mouse moved to (519, 465)
Screenshot: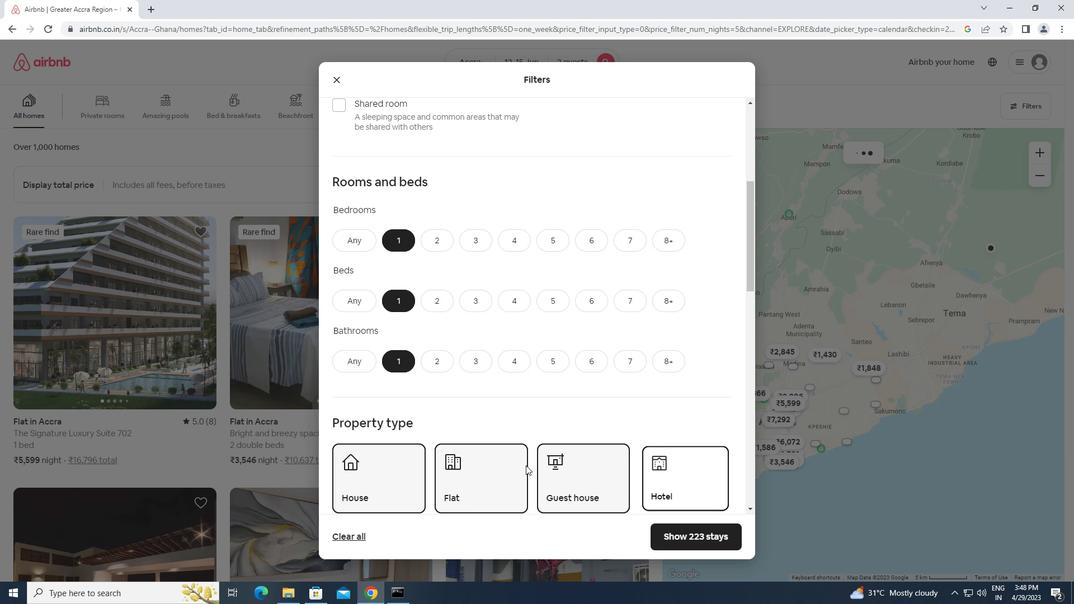 
Action: Mouse scrolled (519, 465) with delta (0, 0)
Screenshot: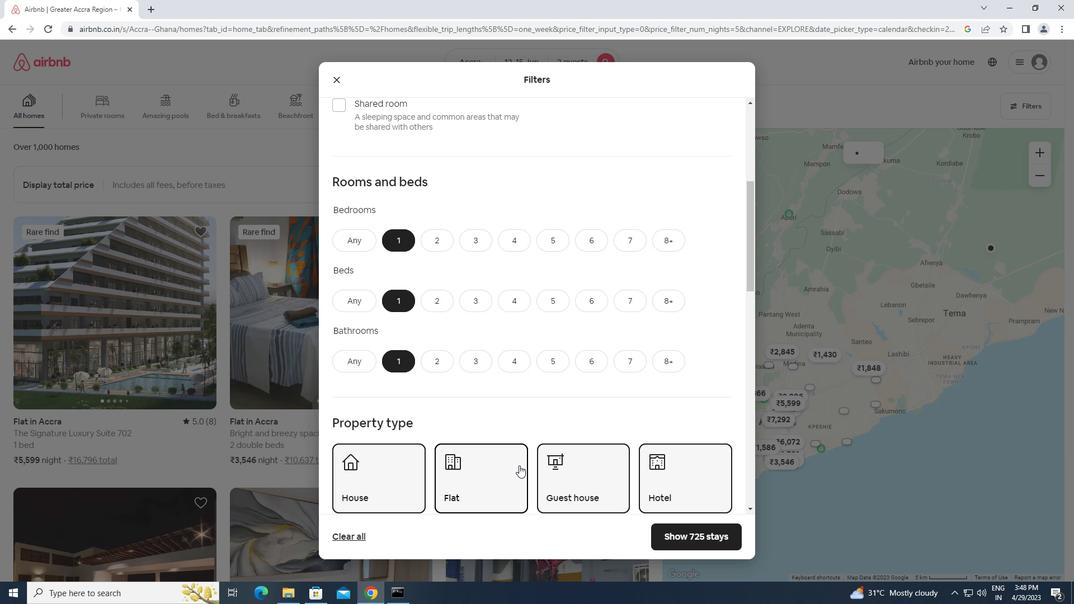 
Action: Mouse scrolled (519, 465) with delta (0, 0)
Screenshot: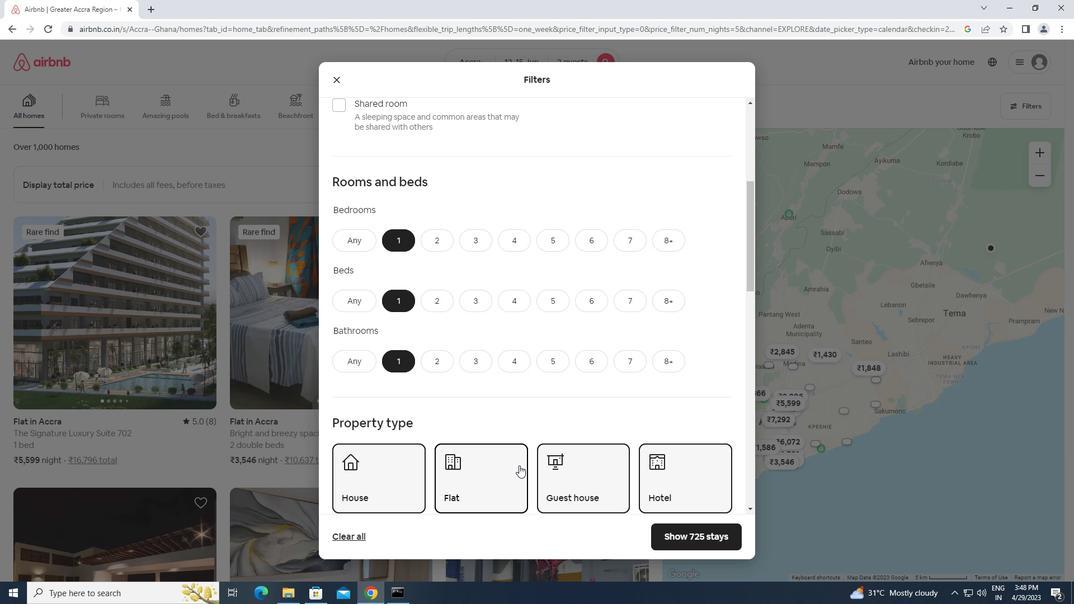 
Action: Mouse scrolled (519, 465) with delta (0, 0)
Screenshot: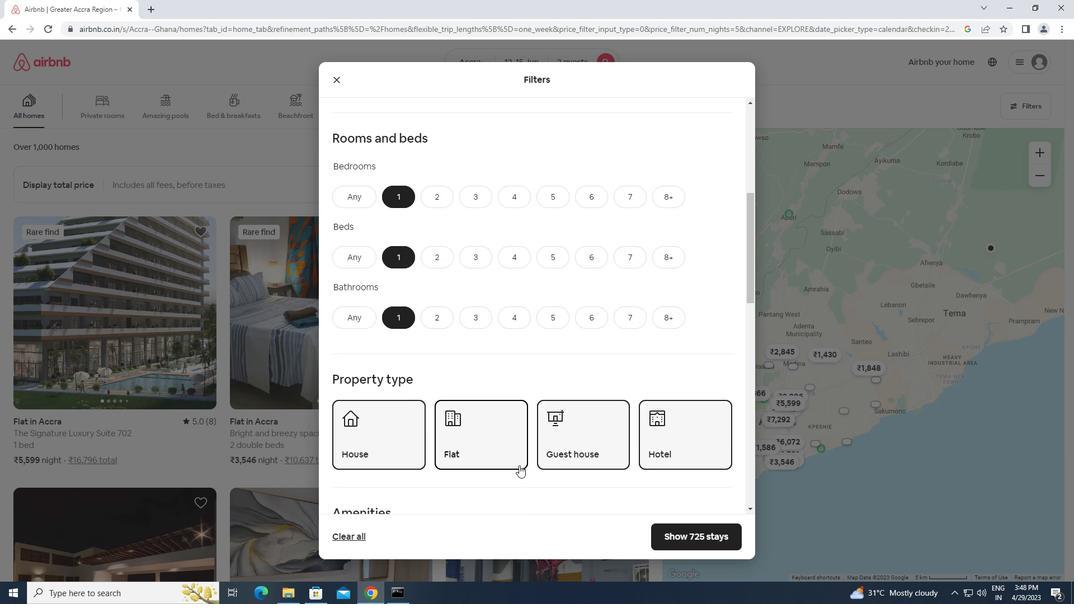 
Action: Mouse scrolled (519, 465) with delta (0, 0)
Screenshot: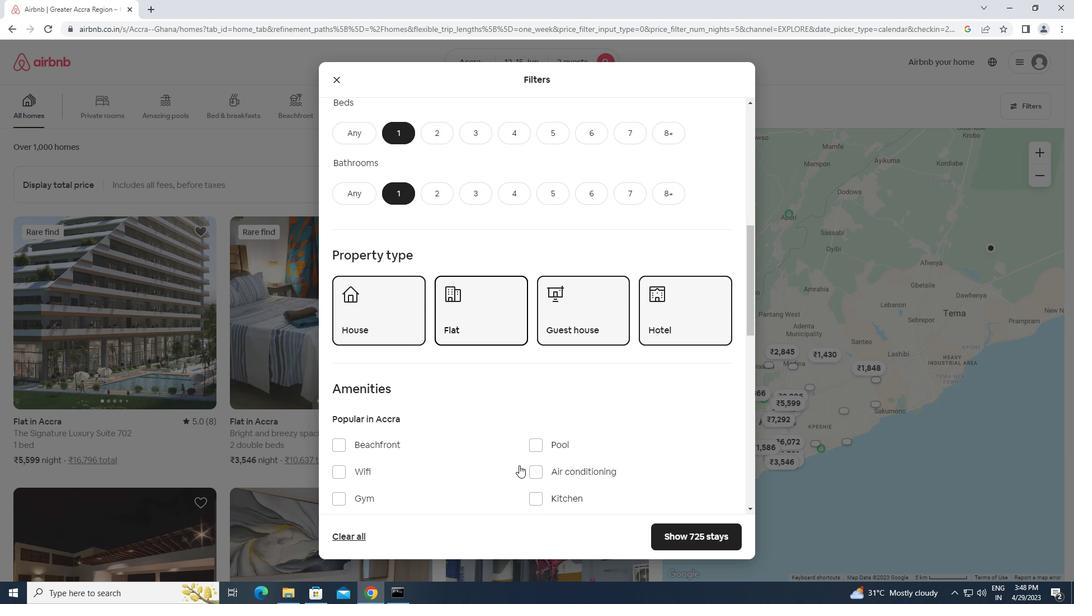 
Action: Mouse scrolled (519, 465) with delta (0, 0)
Screenshot: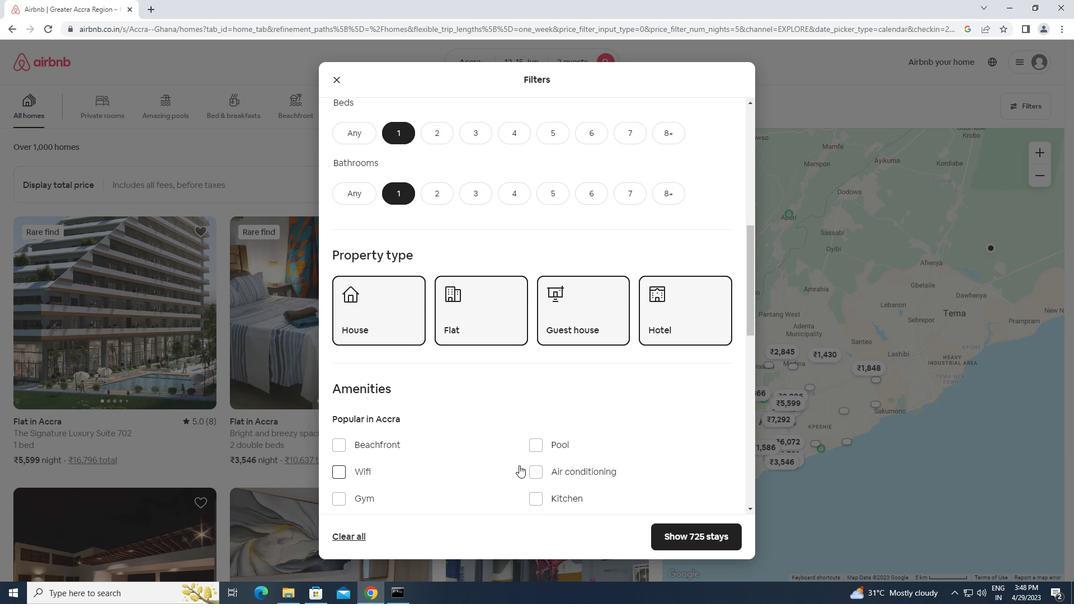 
Action: Mouse scrolled (519, 465) with delta (0, 0)
Screenshot: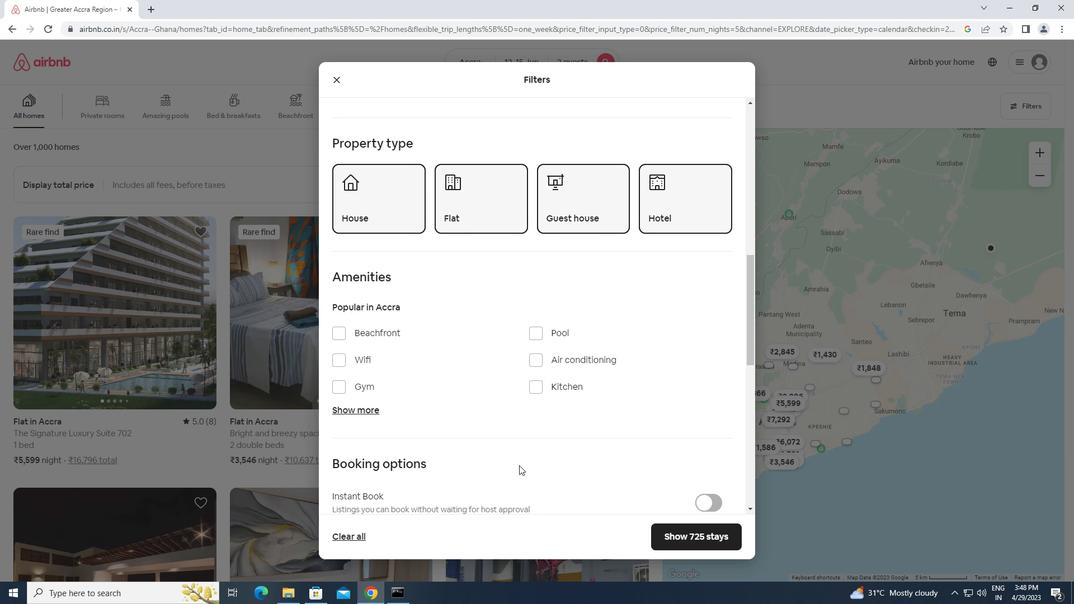 
Action: Mouse scrolled (519, 465) with delta (0, 0)
Screenshot: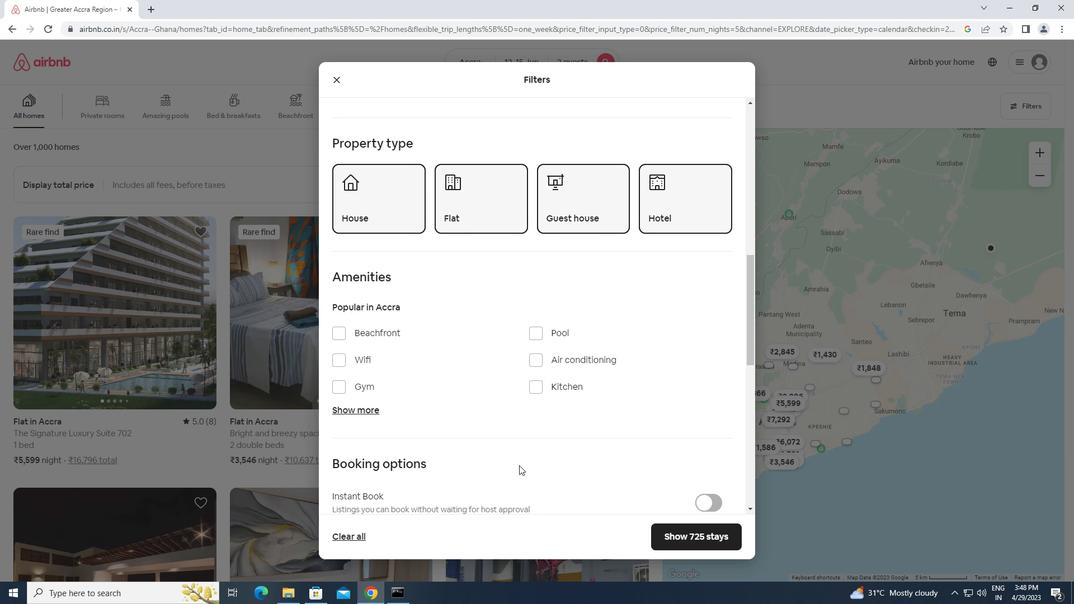 
Action: Mouse scrolled (519, 465) with delta (0, 0)
Screenshot: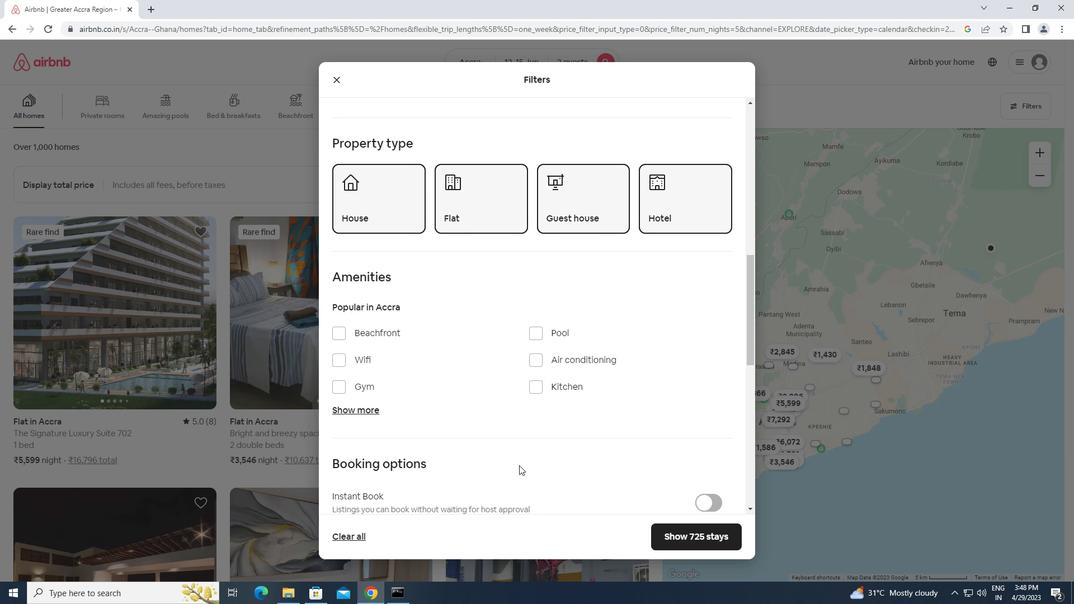 
Action: Mouse moved to (697, 371)
Screenshot: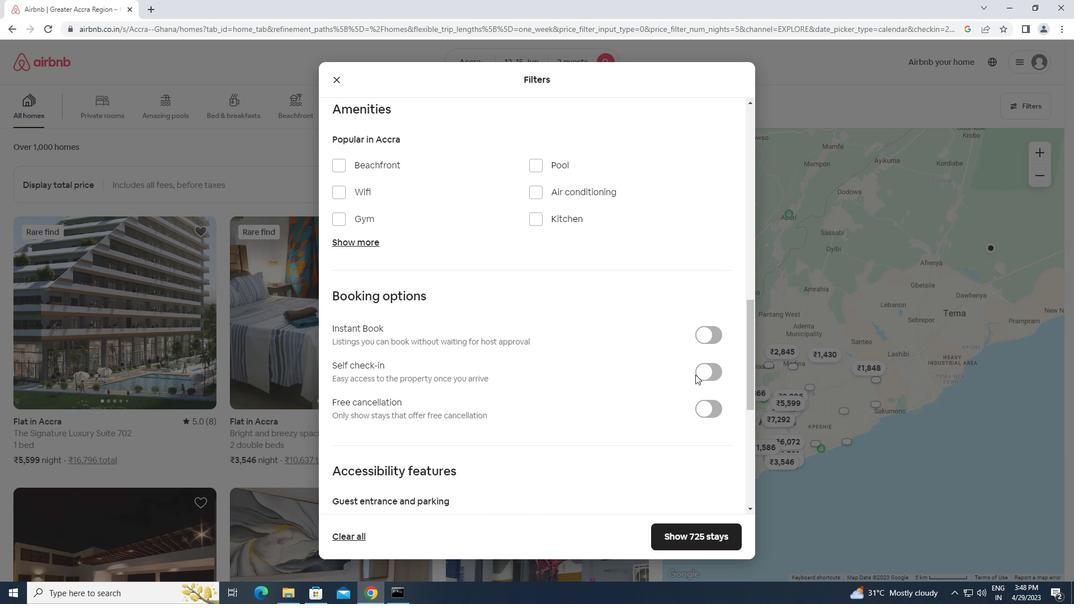 
Action: Mouse pressed left at (697, 371)
Screenshot: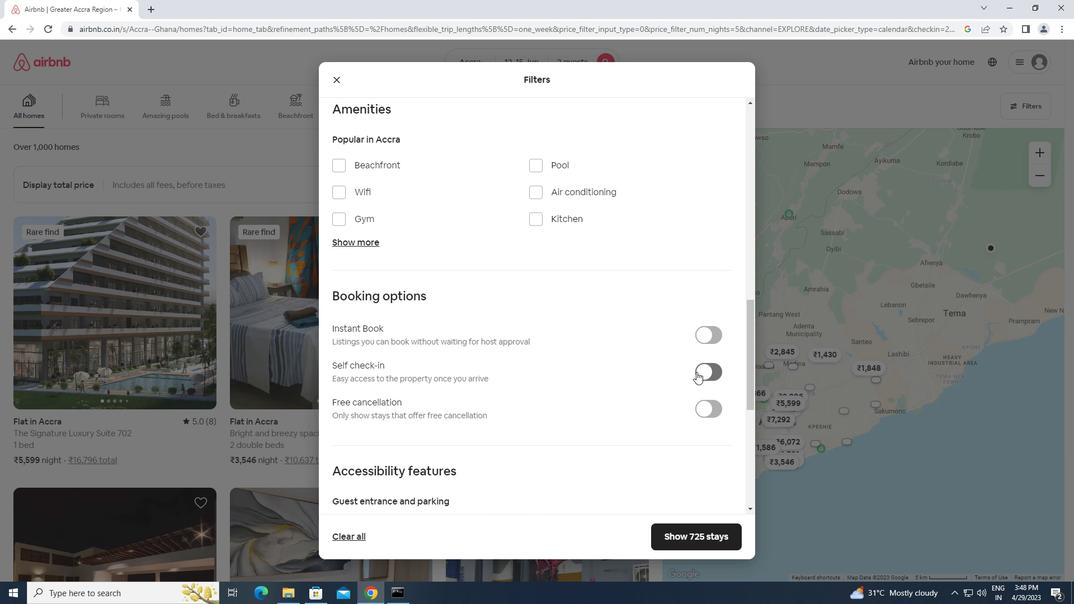 
Action: Mouse moved to (596, 394)
Screenshot: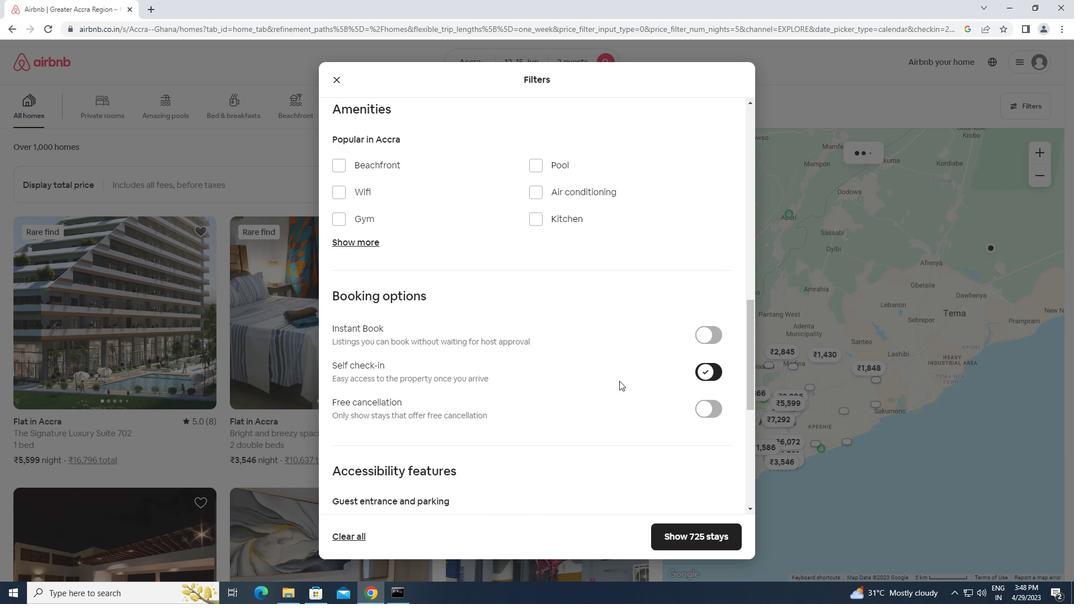 
Action: Mouse scrolled (596, 393) with delta (0, 0)
Screenshot: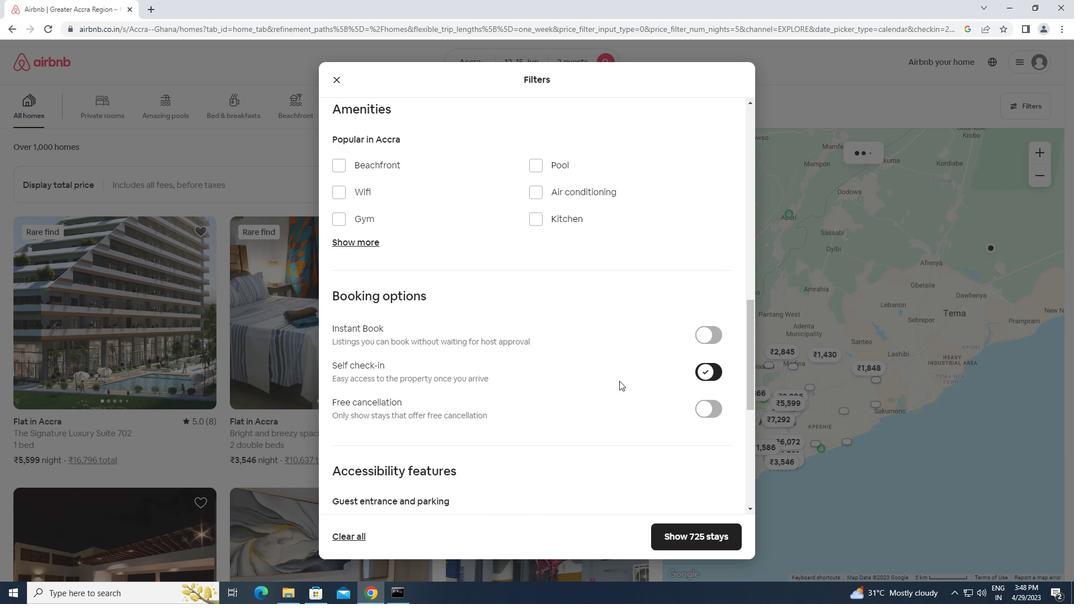 
Action: Mouse moved to (595, 396)
Screenshot: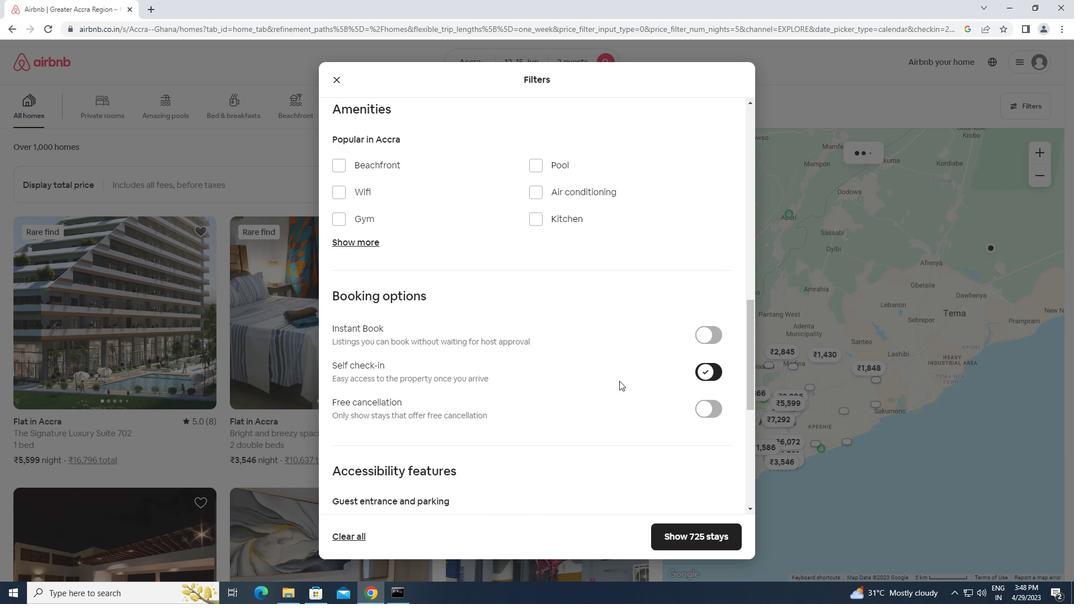 
Action: Mouse scrolled (595, 395) with delta (0, 0)
Screenshot: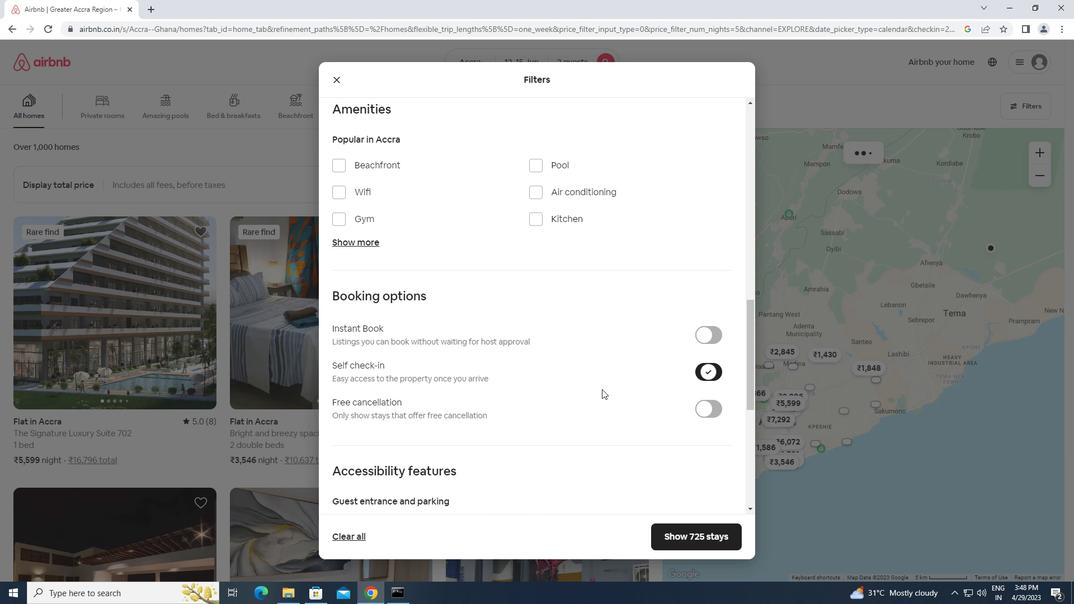 
Action: Mouse moved to (592, 397)
Screenshot: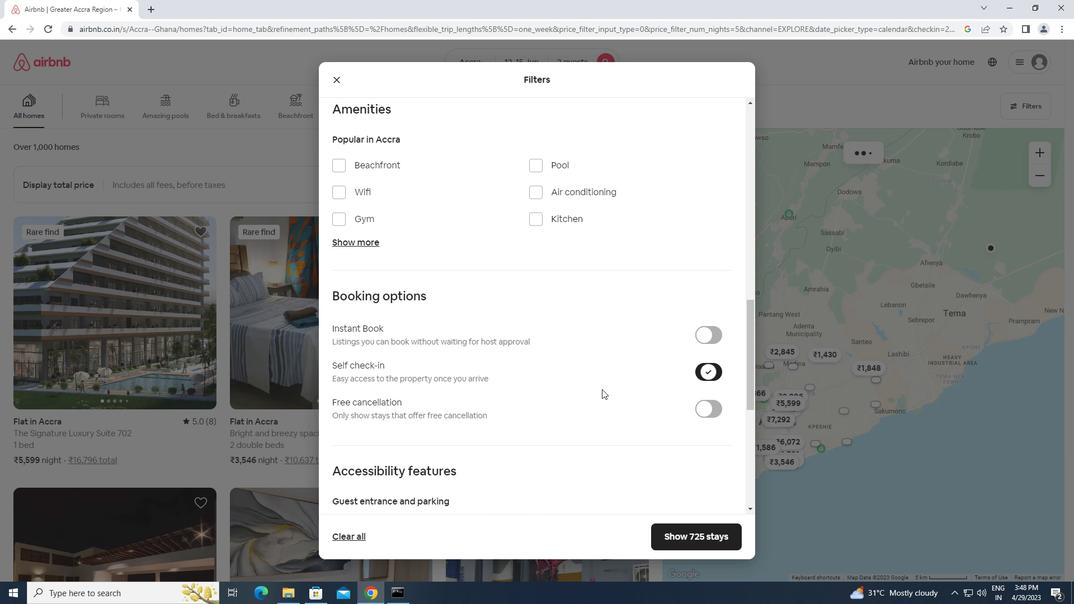 
Action: Mouse scrolled (592, 396) with delta (0, 0)
Screenshot: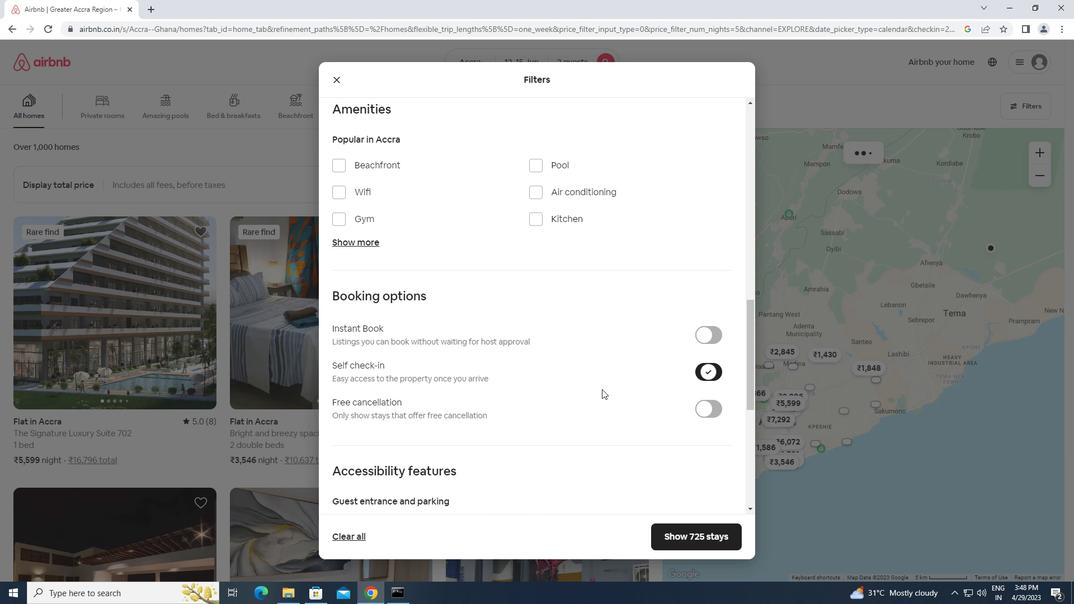 
Action: Mouse moved to (592, 399)
Screenshot: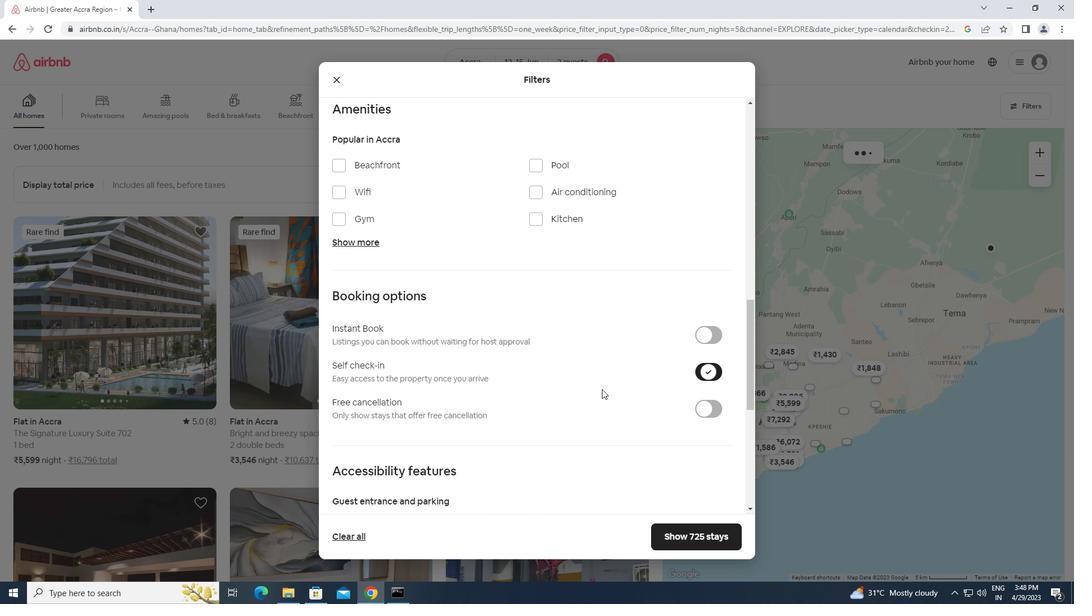 
Action: Mouse scrolled (592, 398) with delta (0, 0)
Screenshot: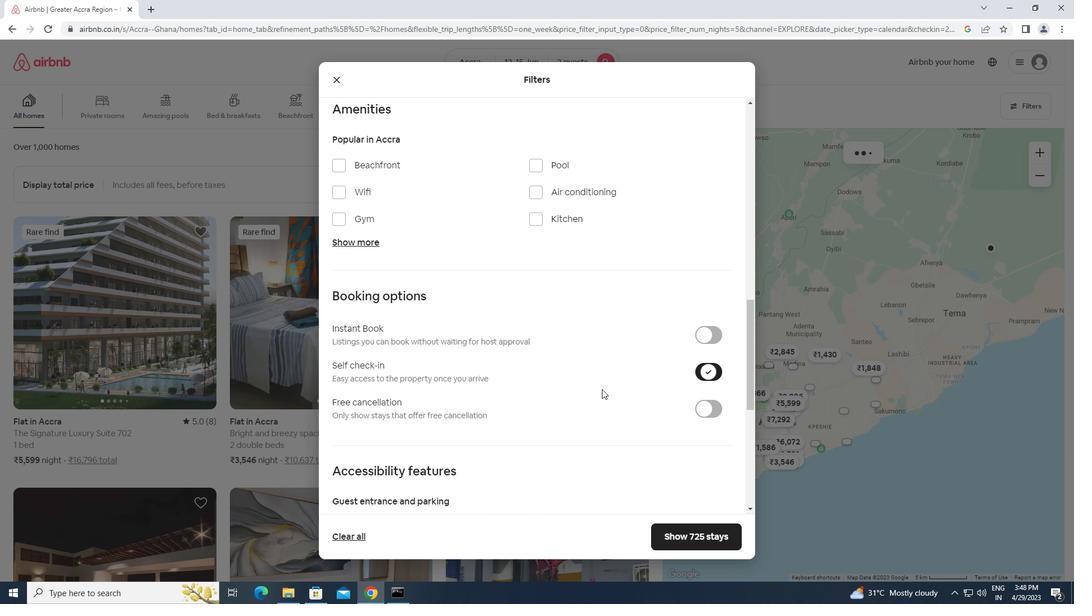 
Action: Mouse moved to (592, 399)
Screenshot: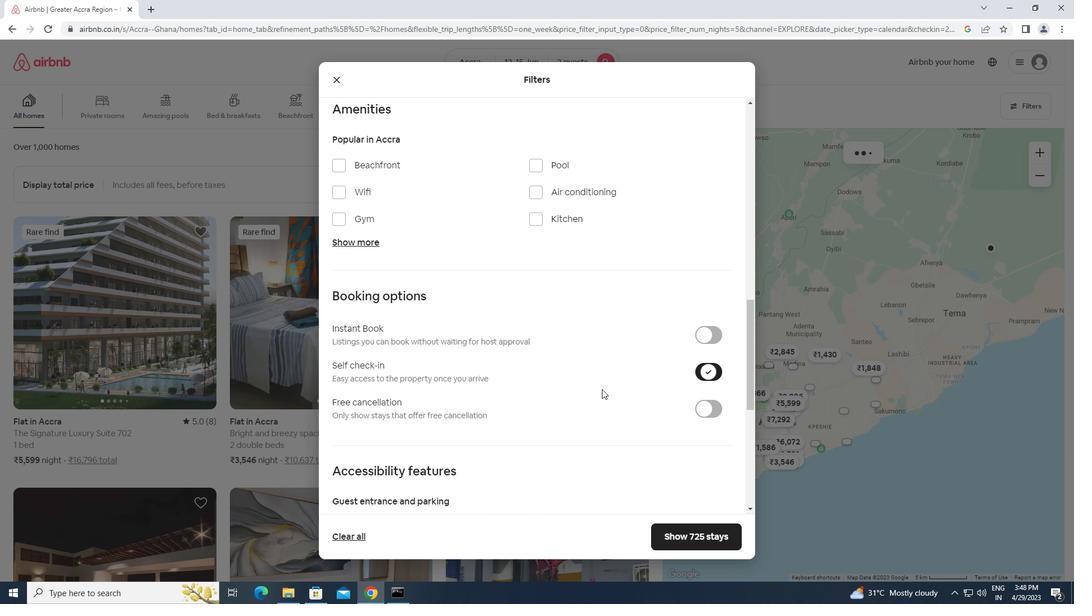 
Action: Mouse scrolled (592, 399) with delta (0, 0)
Screenshot: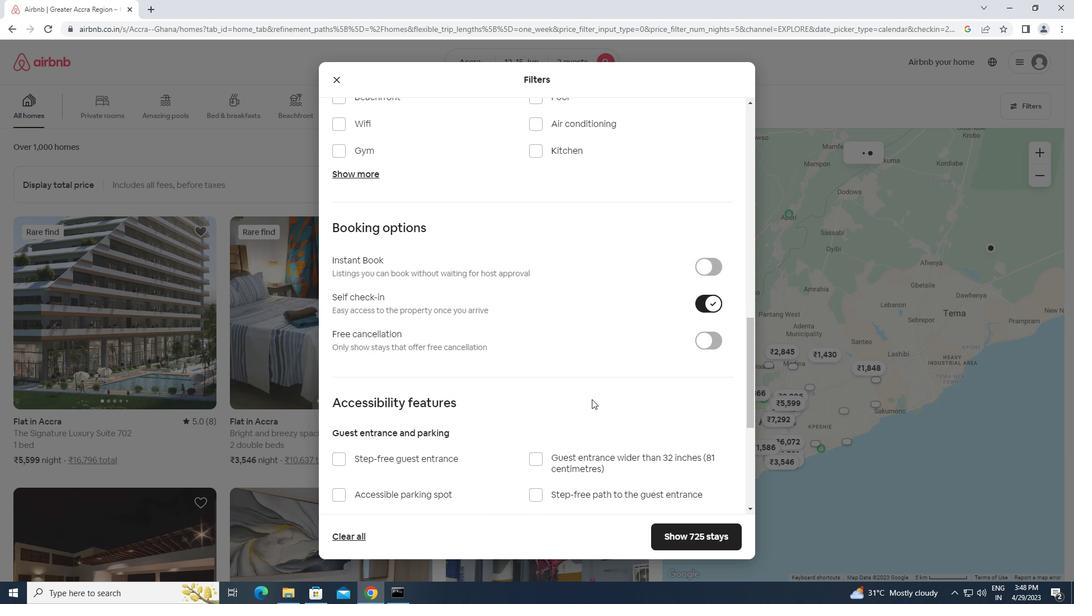 
Action: Mouse moved to (592, 399)
Screenshot: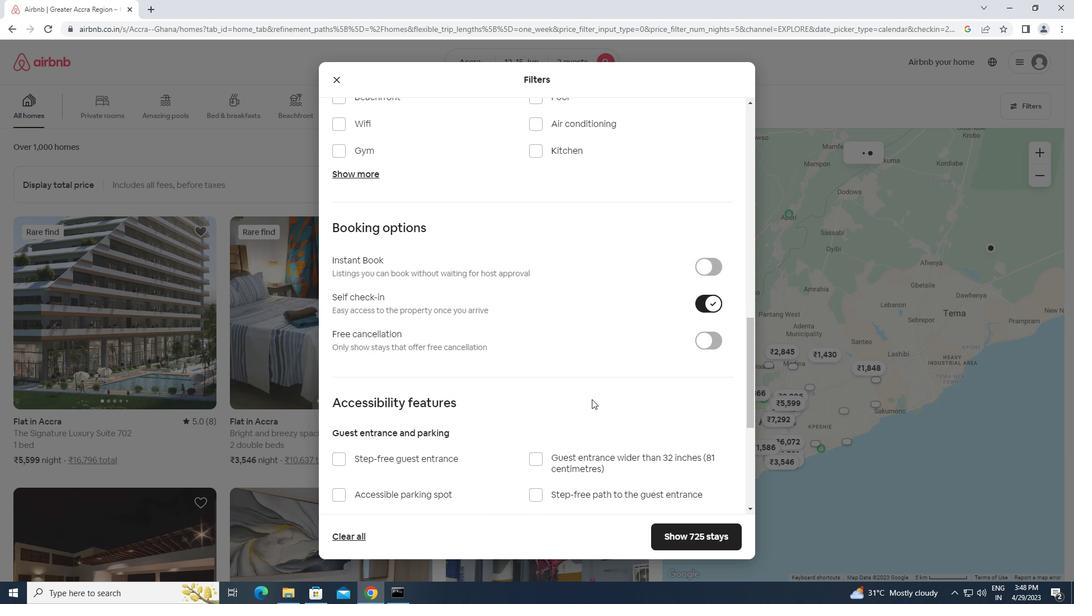 
Action: Mouse scrolled (592, 399) with delta (0, 0)
Screenshot: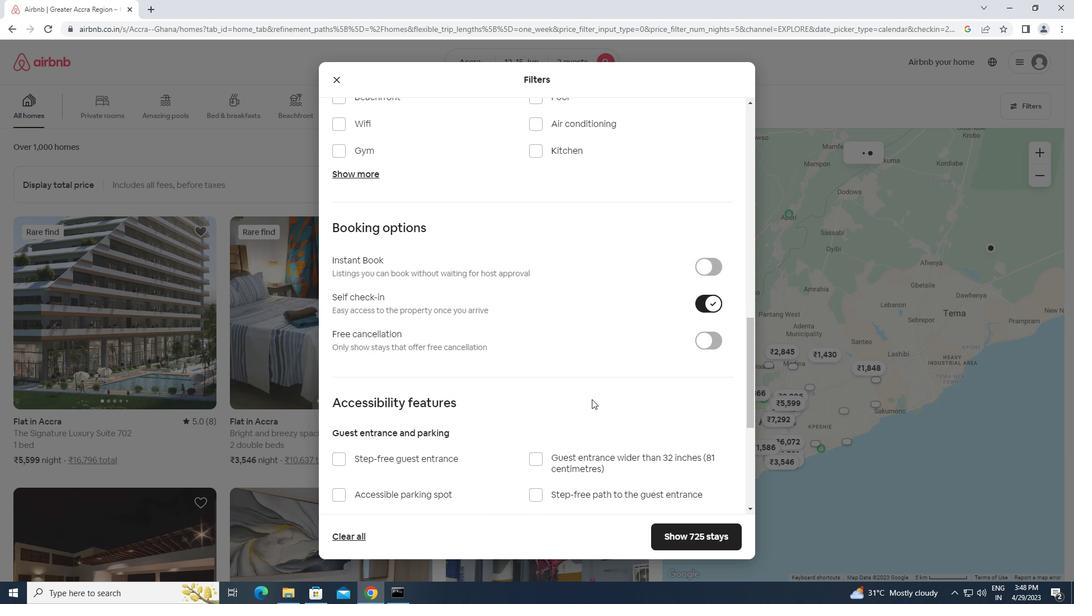 
Action: Mouse scrolled (592, 399) with delta (0, 0)
Screenshot: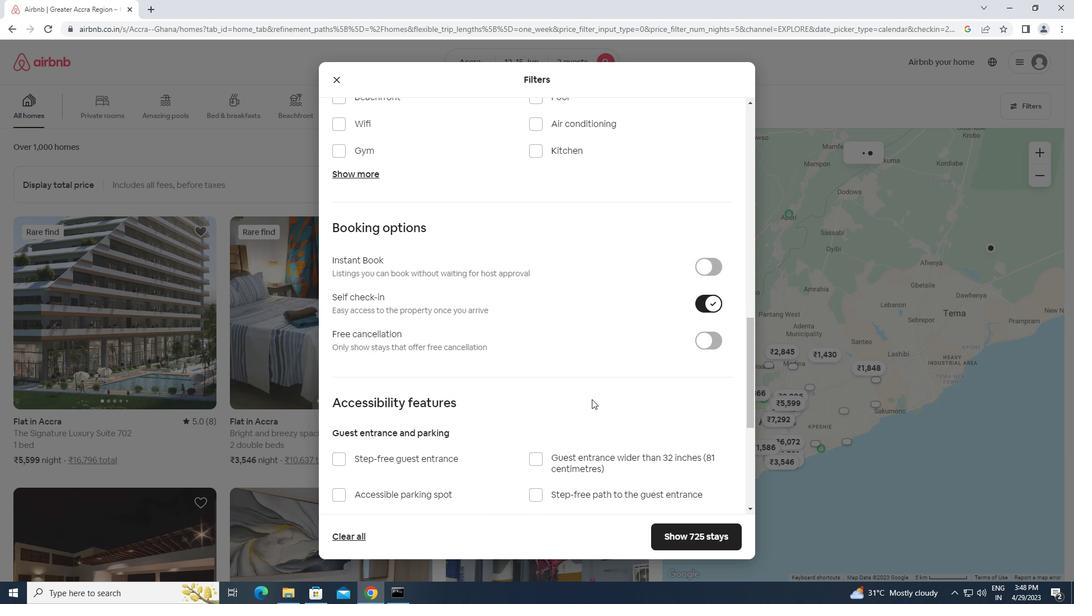 
Action: Mouse moved to (591, 401)
Screenshot: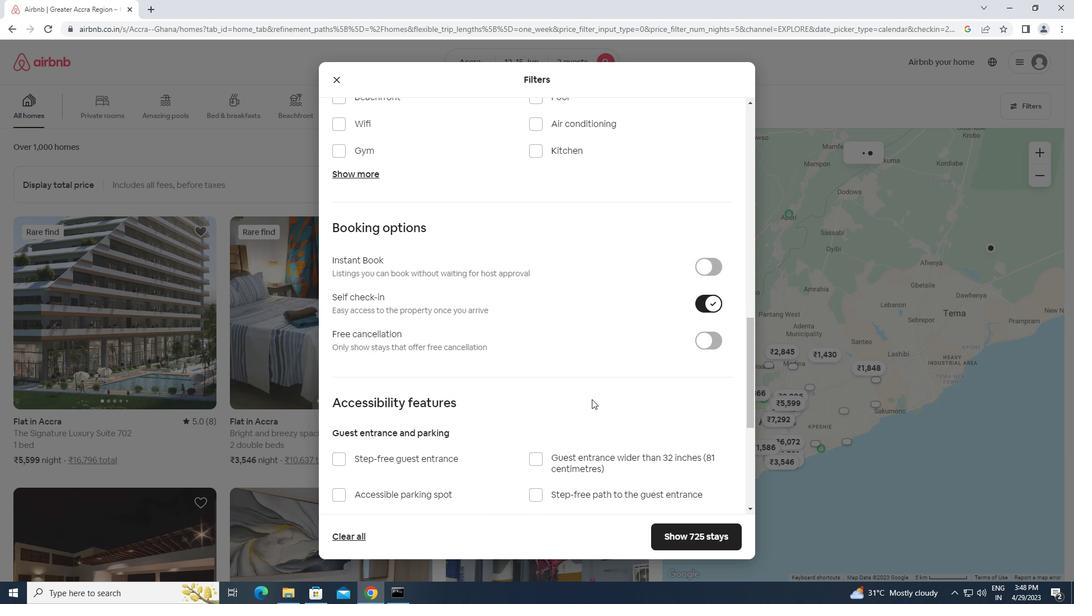 
Action: Mouse scrolled (591, 400) with delta (0, 0)
Screenshot: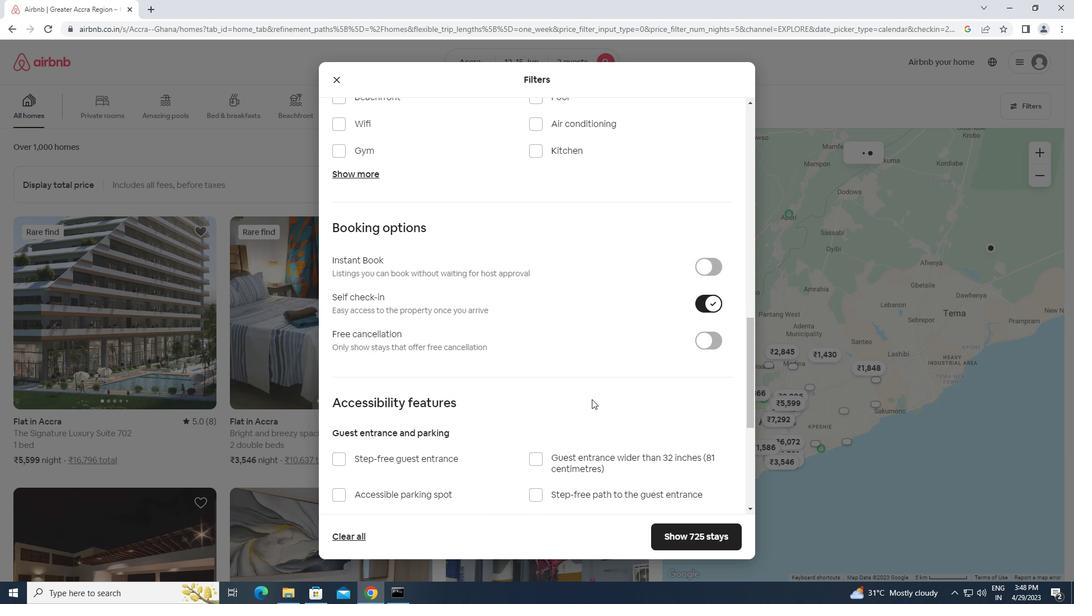 
Action: Mouse moved to (591, 401)
Screenshot: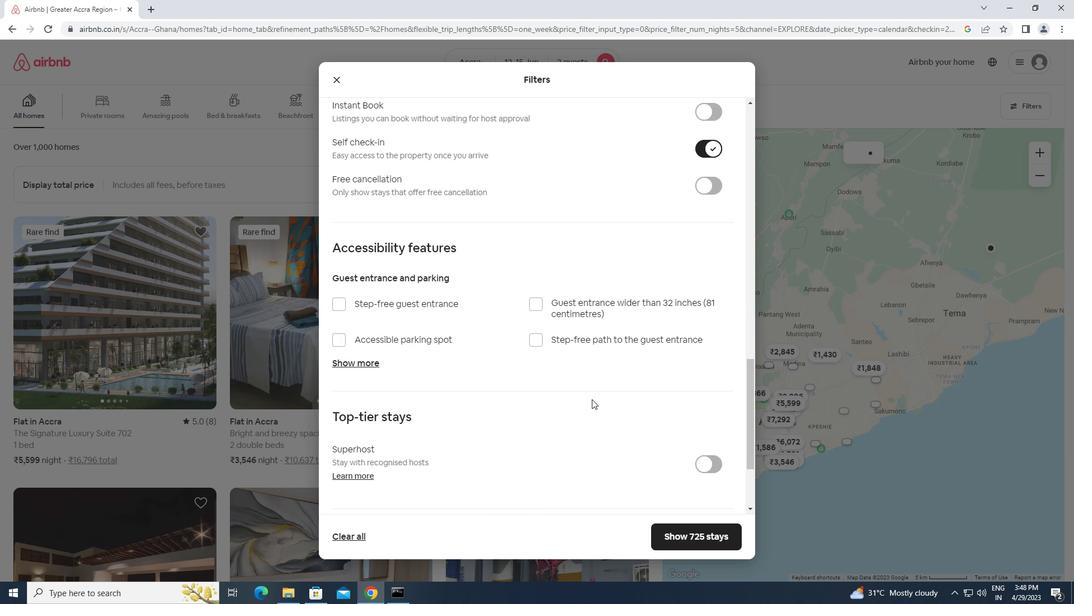 
Action: Mouse scrolled (591, 401) with delta (0, 0)
Screenshot: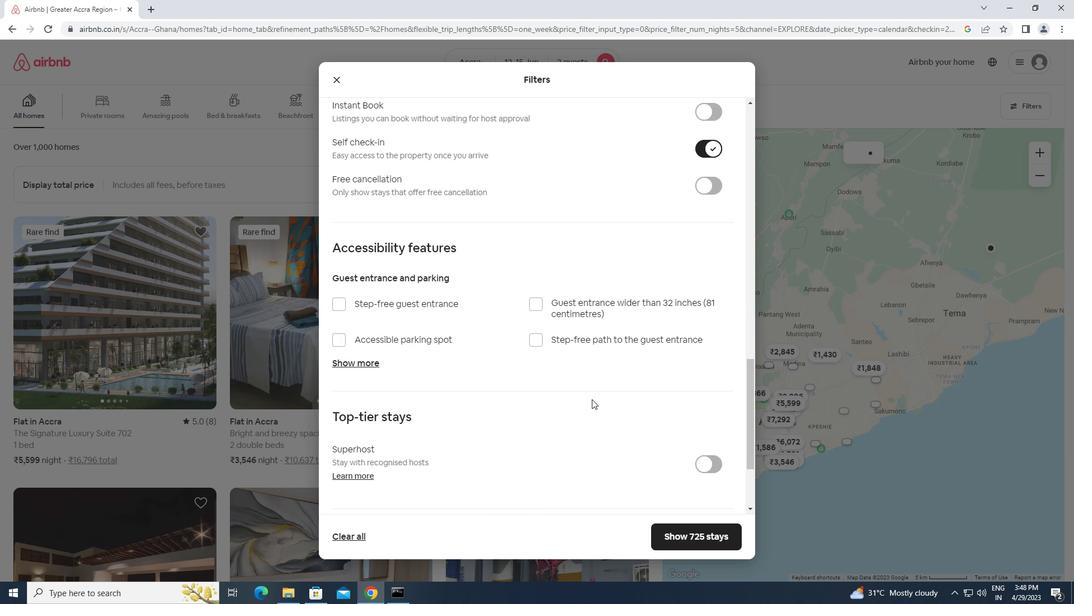 
Action: Mouse moved to (340, 436)
Screenshot: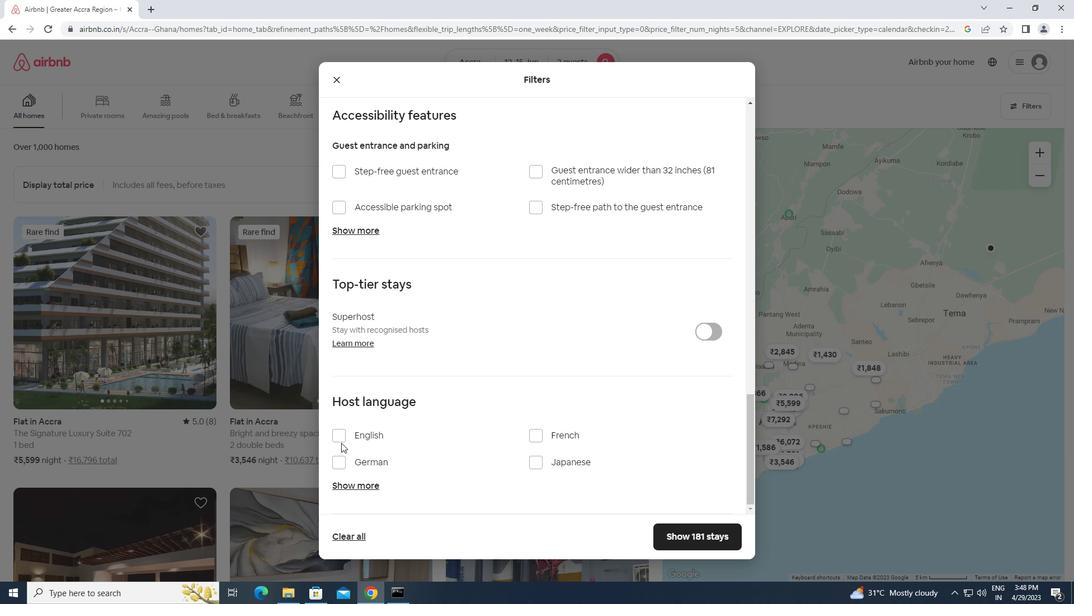 
Action: Mouse pressed left at (340, 436)
Screenshot: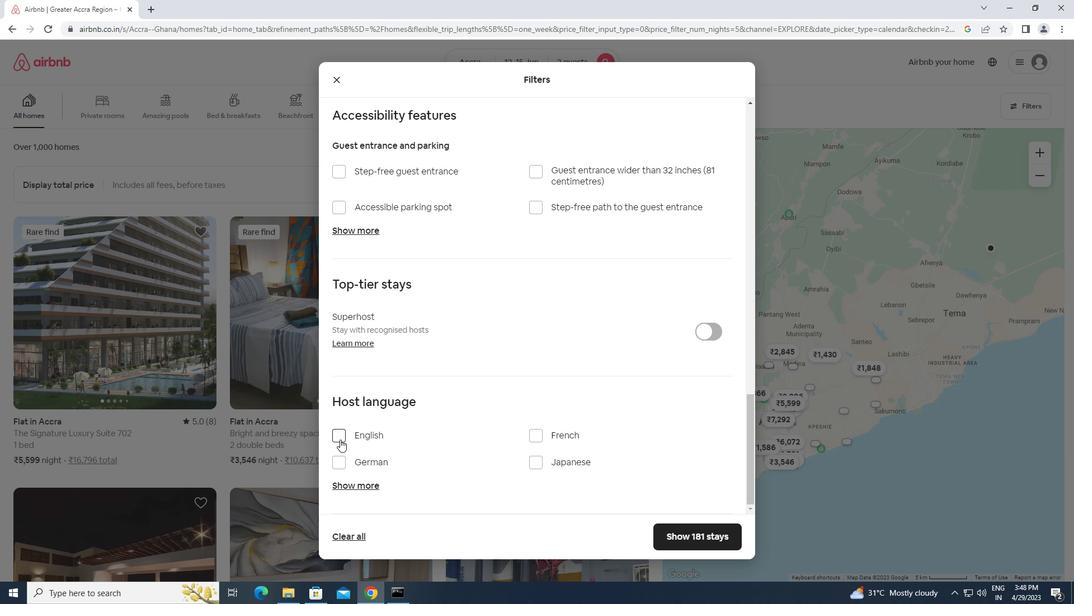 
Action: Mouse moved to (674, 536)
Screenshot: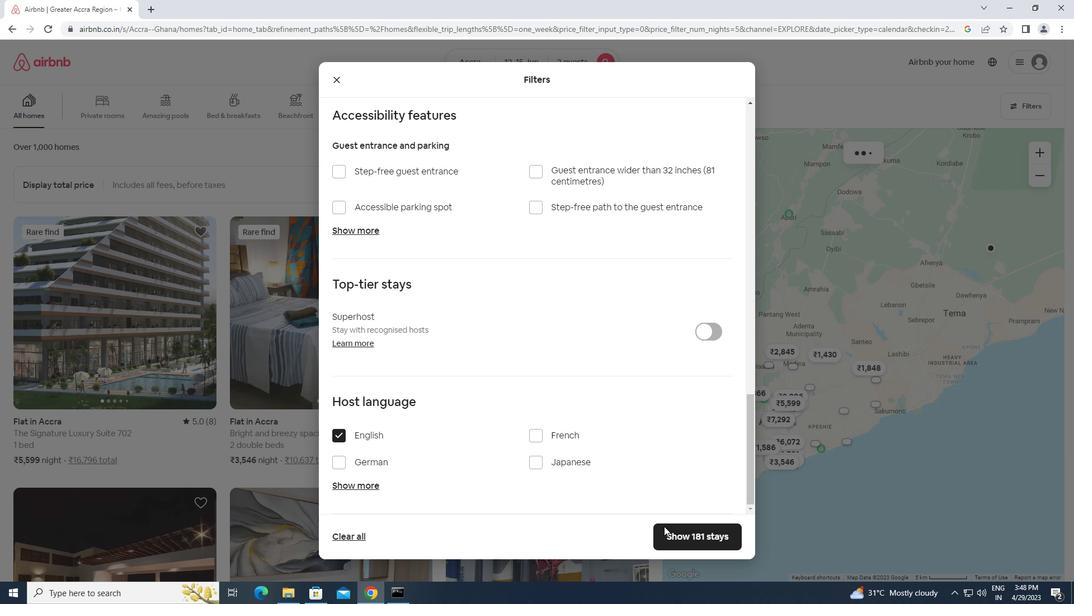 
Action: Mouse pressed left at (674, 536)
Screenshot: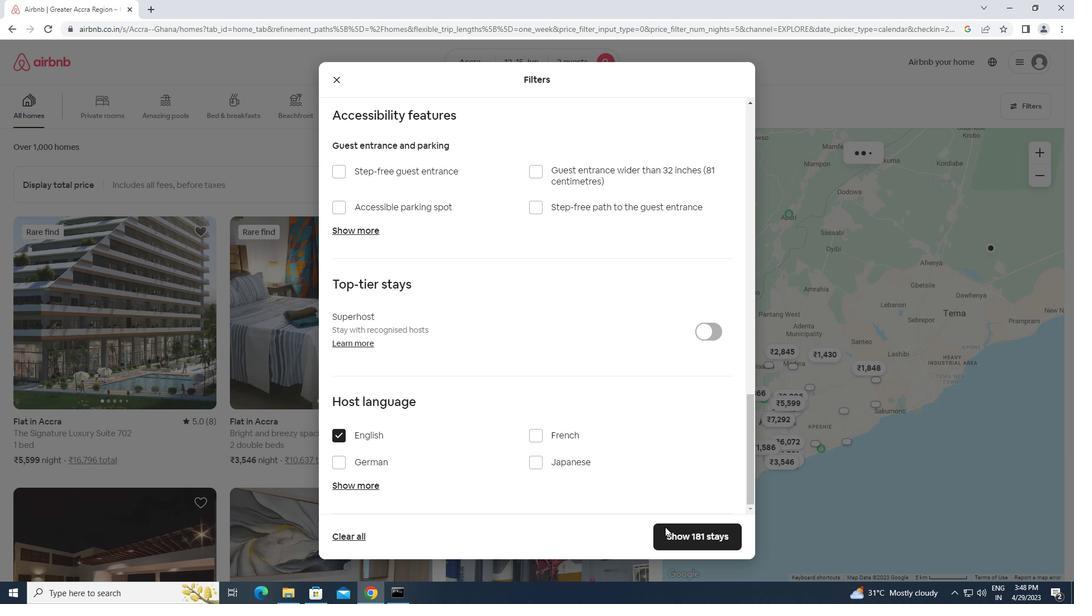 
